 Task: Create a due date automation trigger when advanced on, on the monday of the week a card is due add dates due in 1 working days at 11:00 AM.
Action: Mouse moved to (820, 250)
Screenshot: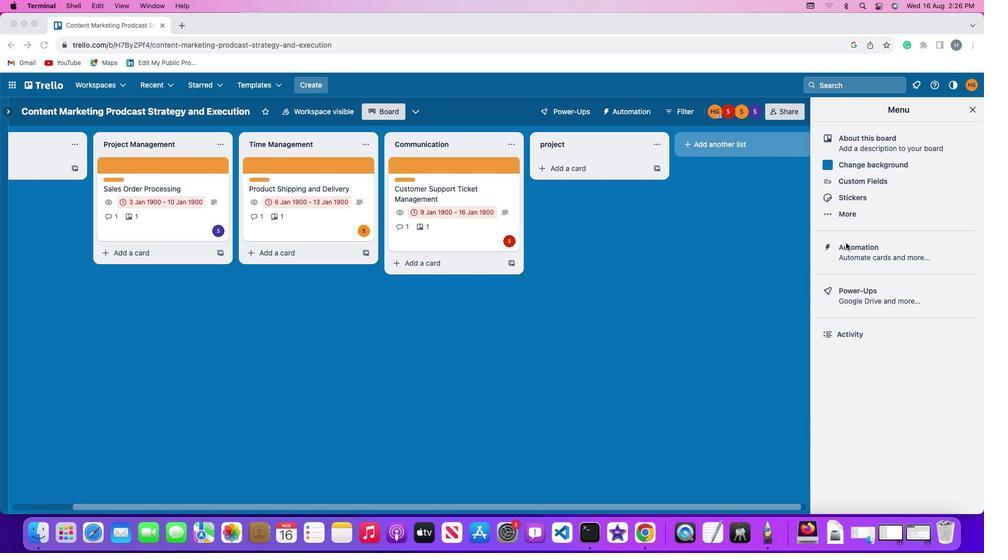 
Action: Mouse pressed left at (820, 250)
Screenshot: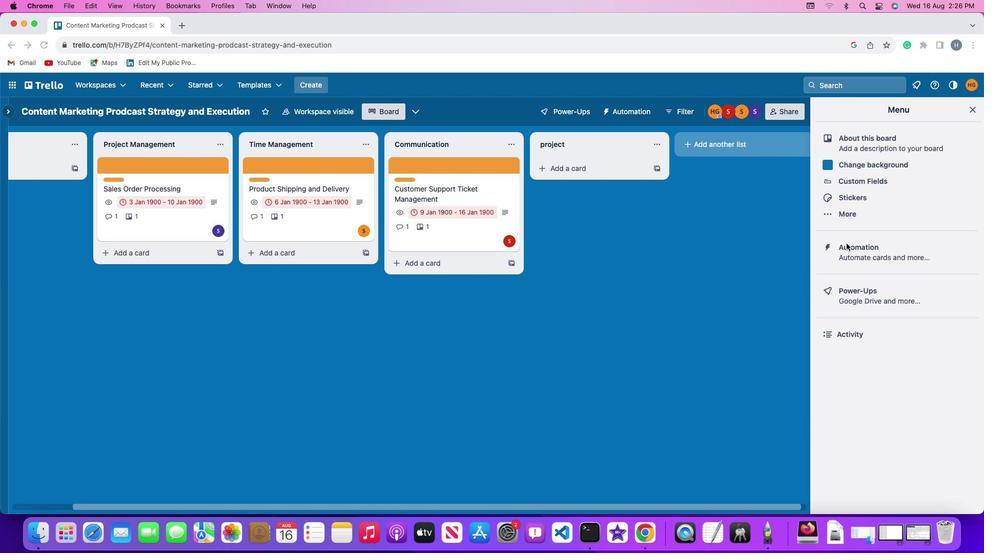 
Action: Mouse moved to (820, 250)
Screenshot: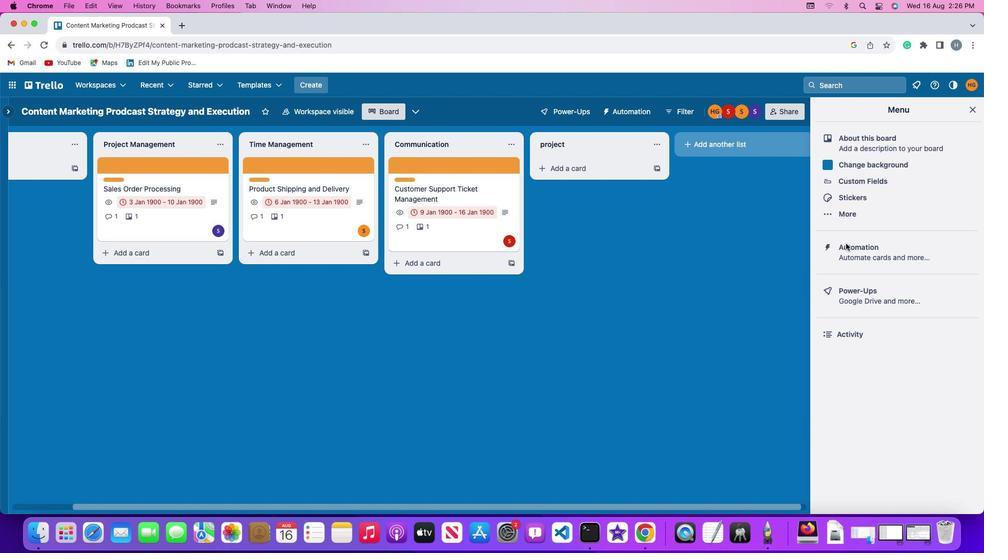 
Action: Mouse pressed left at (820, 250)
Screenshot: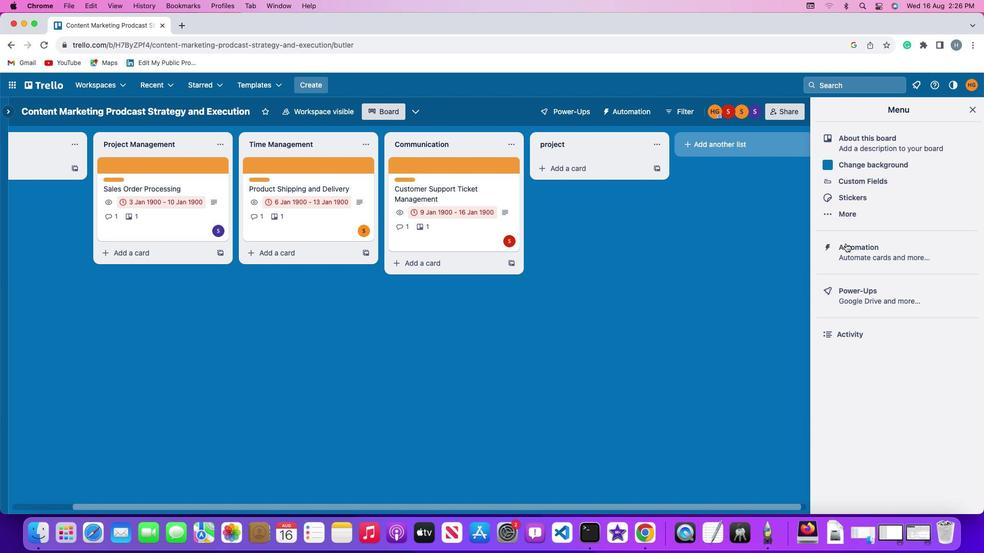 
Action: Mouse moved to (93, 245)
Screenshot: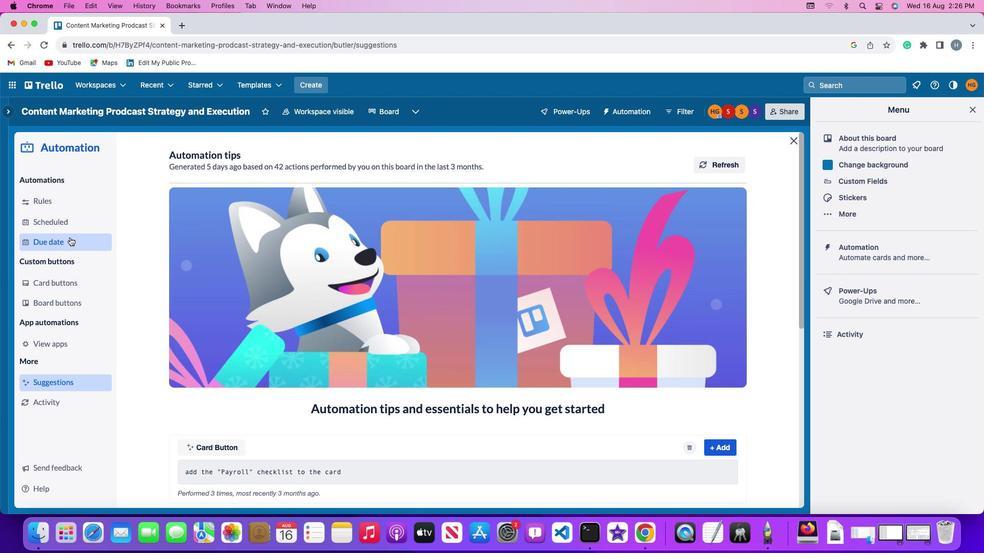 
Action: Mouse pressed left at (93, 245)
Screenshot: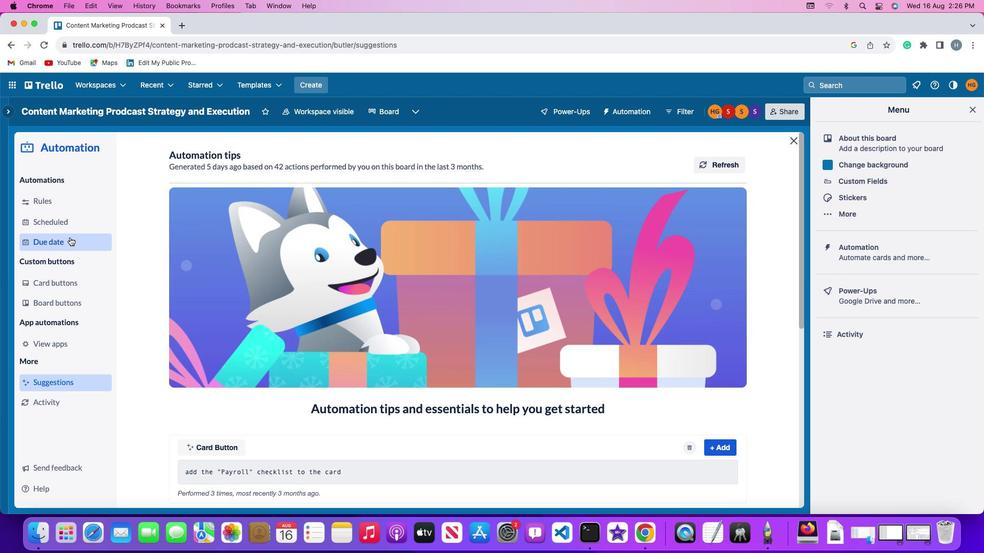 
Action: Mouse moved to (682, 168)
Screenshot: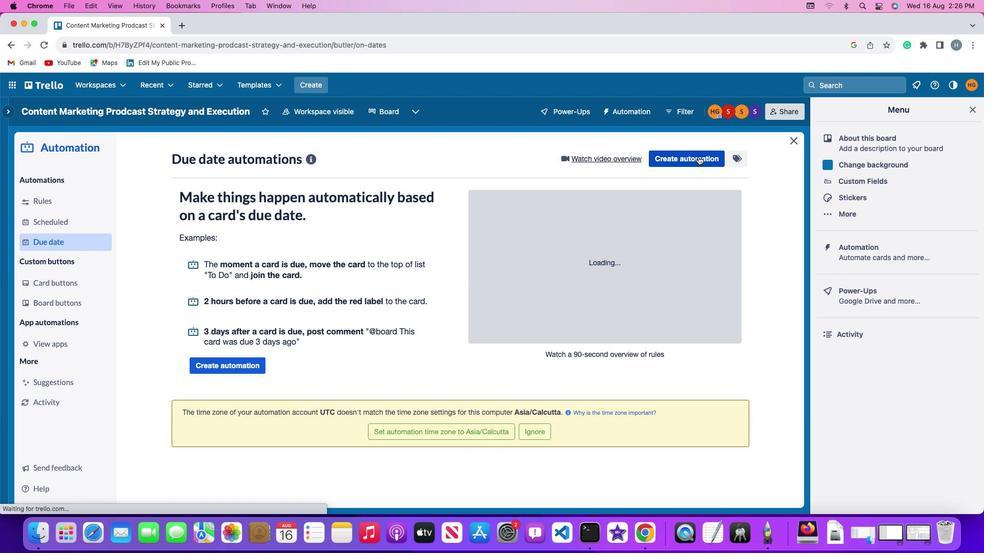 
Action: Mouse pressed left at (682, 168)
Screenshot: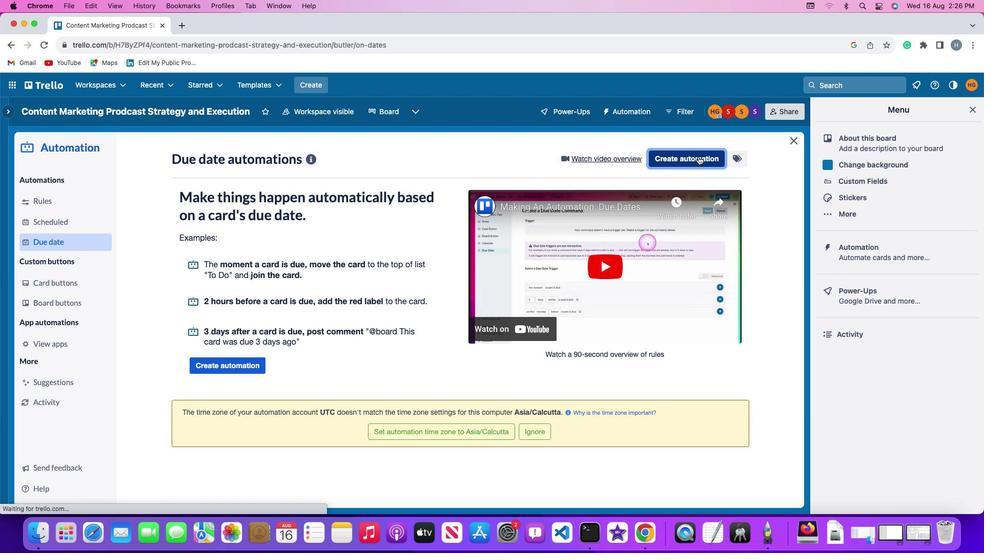 
Action: Mouse moved to (338, 265)
Screenshot: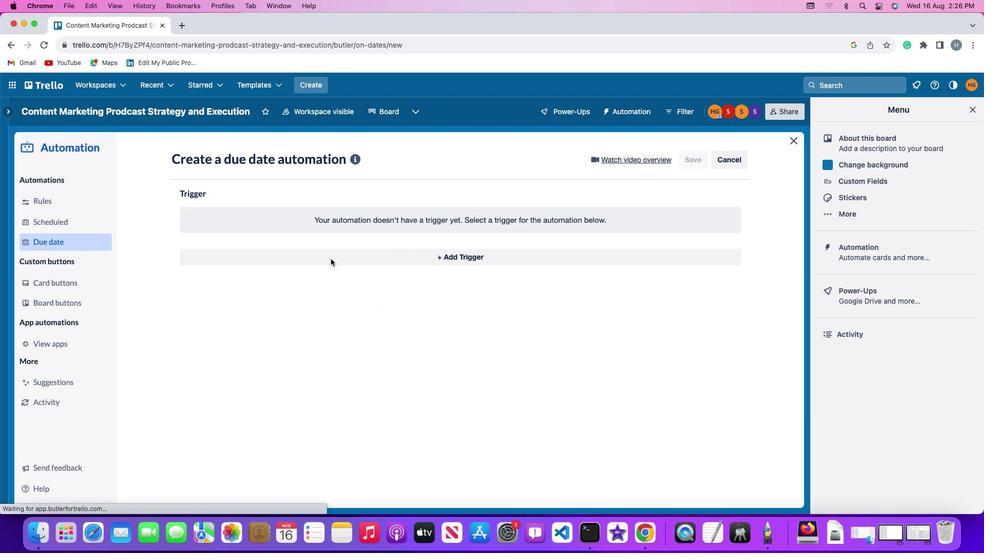 
Action: Mouse pressed left at (338, 265)
Screenshot: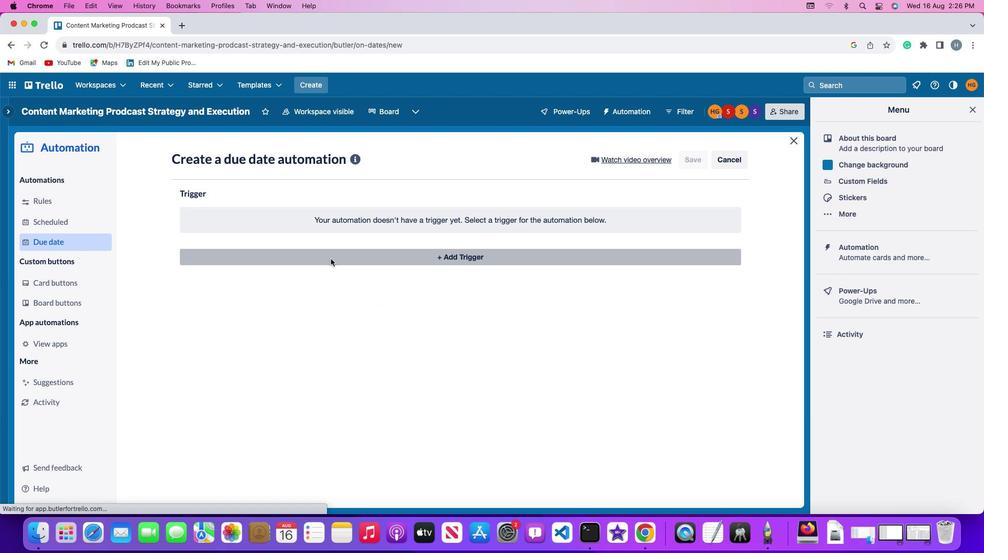 
Action: Mouse moved to (241, 446)
Screenshot: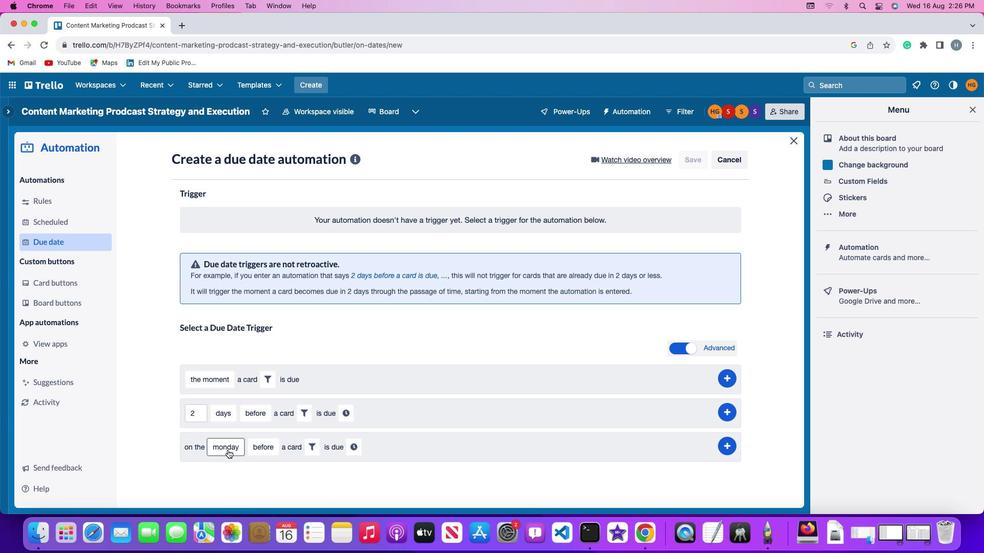 
Action: Mouse pressed left at (241, 446)
Screenshot: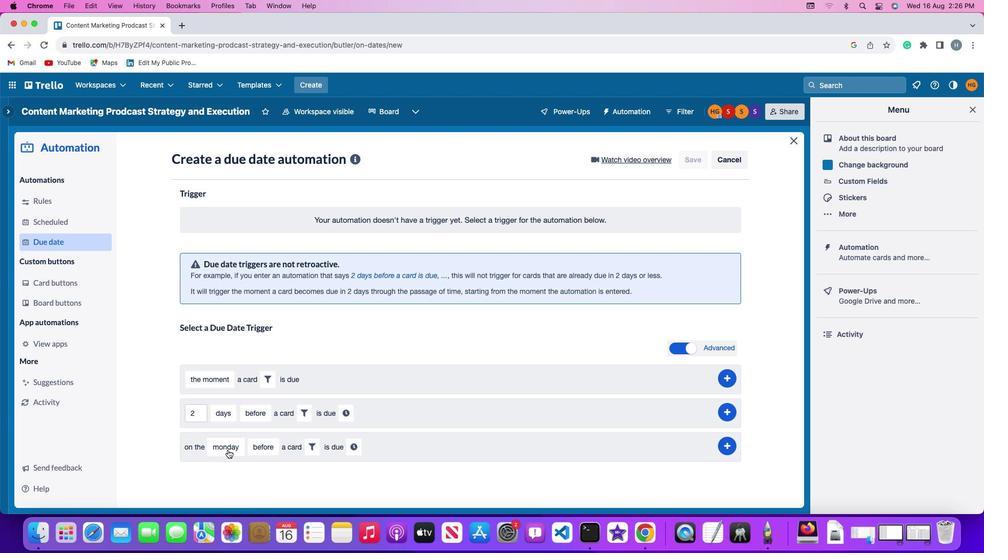 
Action: Mouse moved to (252, 313)
Screenshot: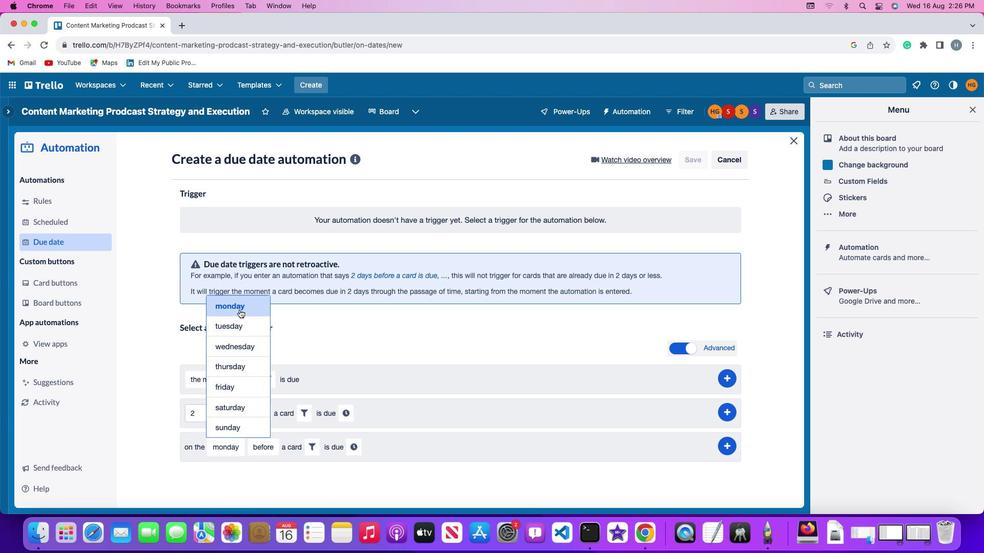 
Action: Mouse pressed left at (252, 313)
Screenshot: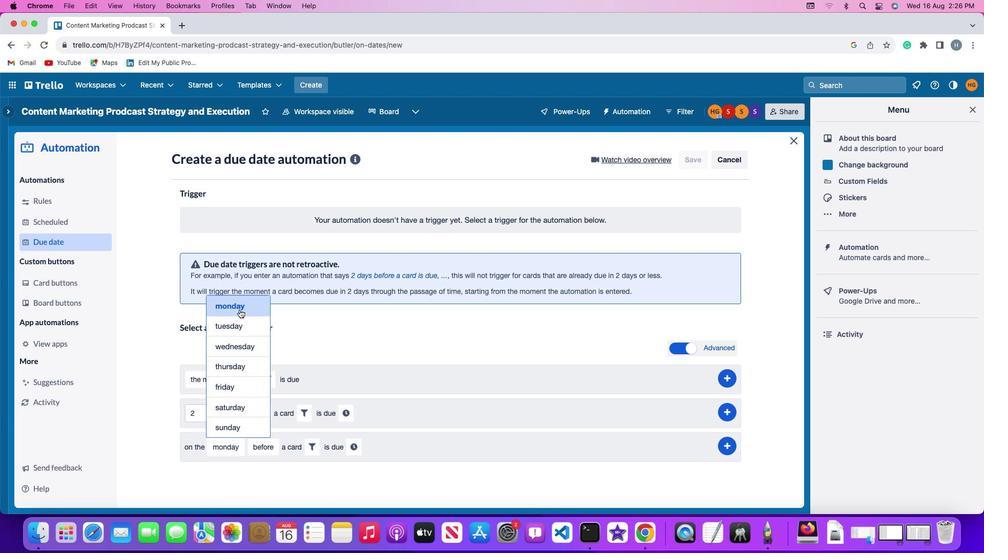 
Action: Mouse moved to (274, 436)
Screenshot: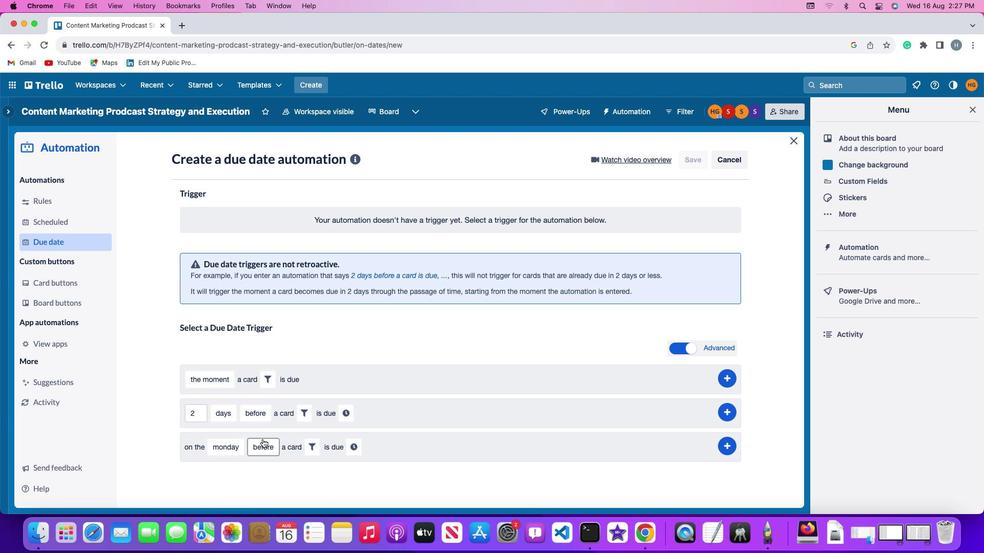 
Action: Mouse pressed left at (274, 436)
Screenshot: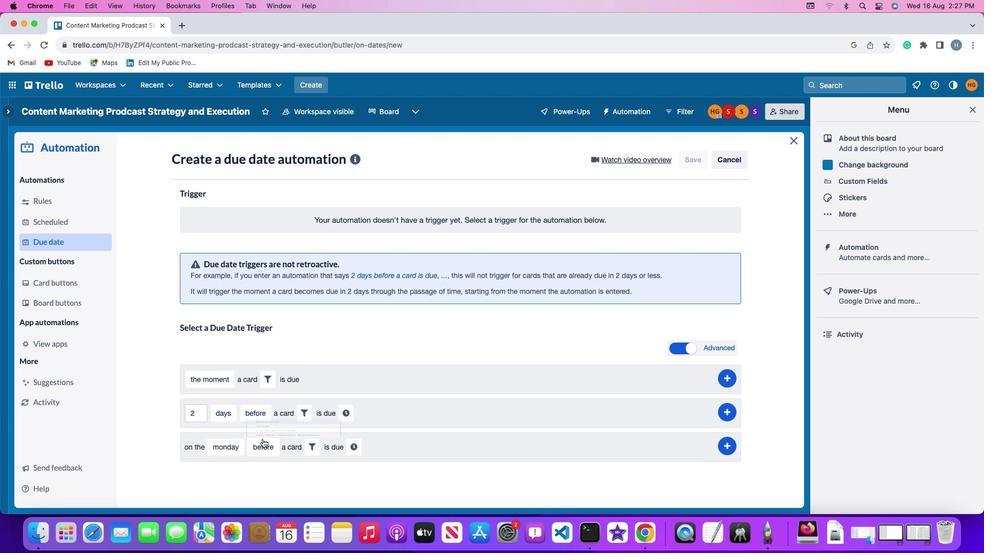 
Action: Mouse moved to (287, 400)
Screenshot: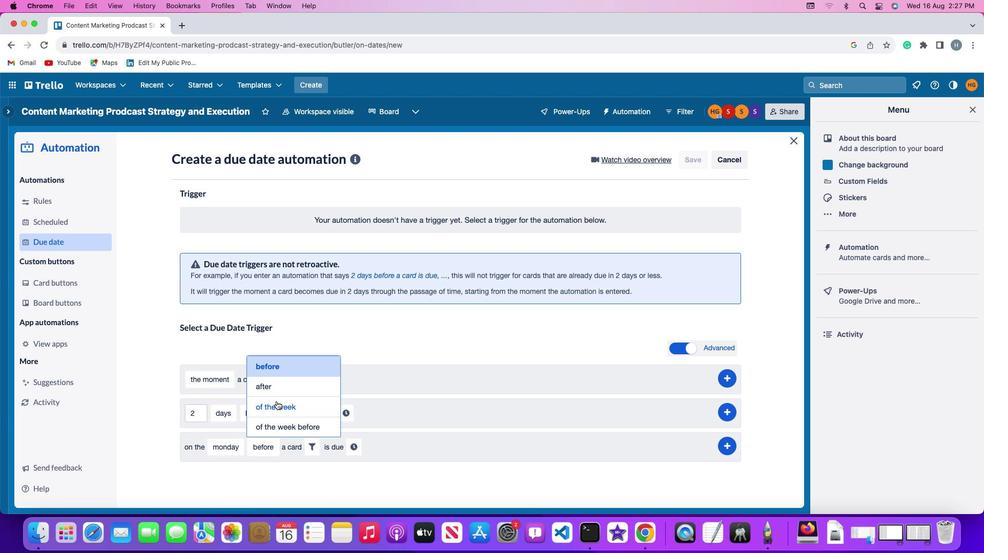 
Action: Mouse pressed left at (287, 400)
Screenshot: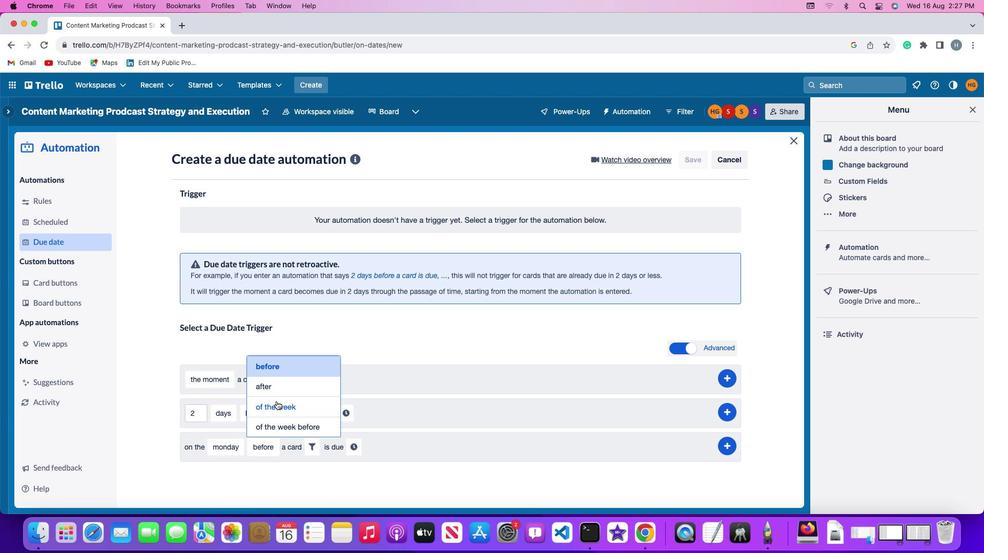
Action: Mouse moved to (334, 441)
Screenshot: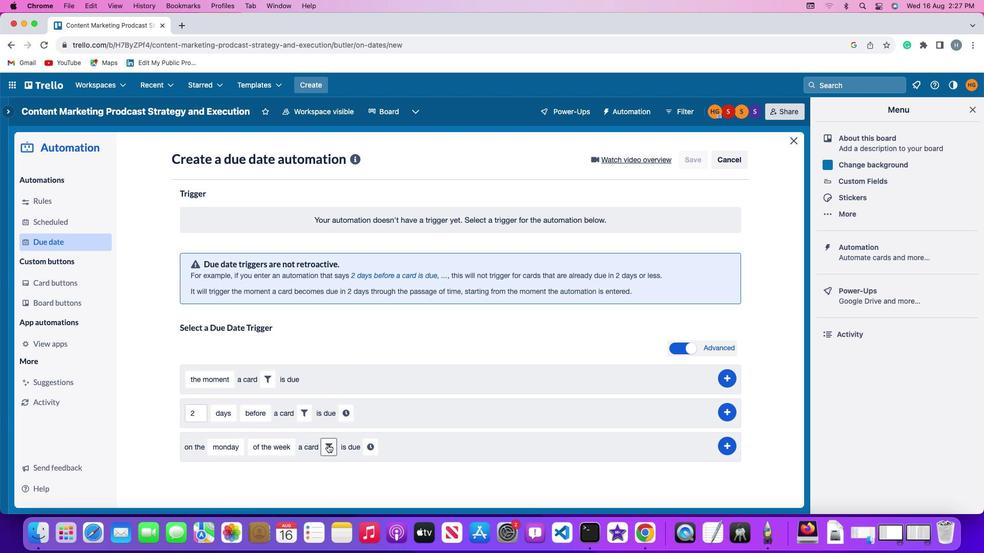 
Action: Mouse pressed left at (334, 441)
Screenshot: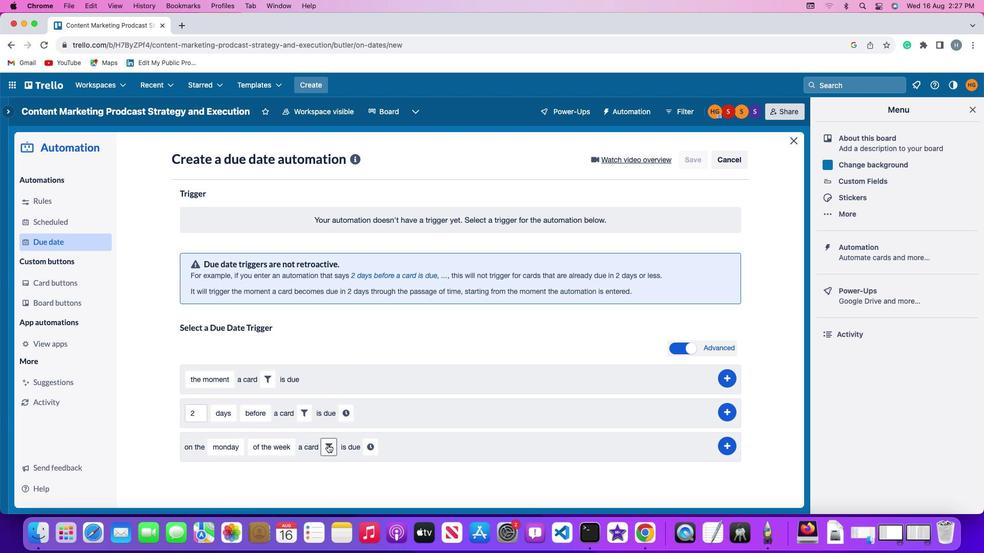 
Action: Mouse moved to (389, 472)
Screenshot: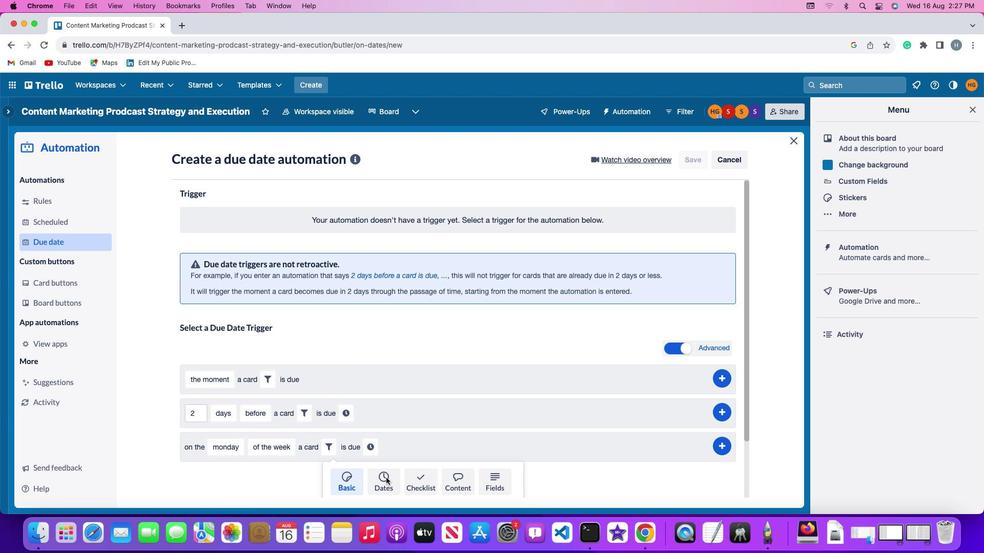
Action: Mouse pressed left at (389, 472)
Screenshot: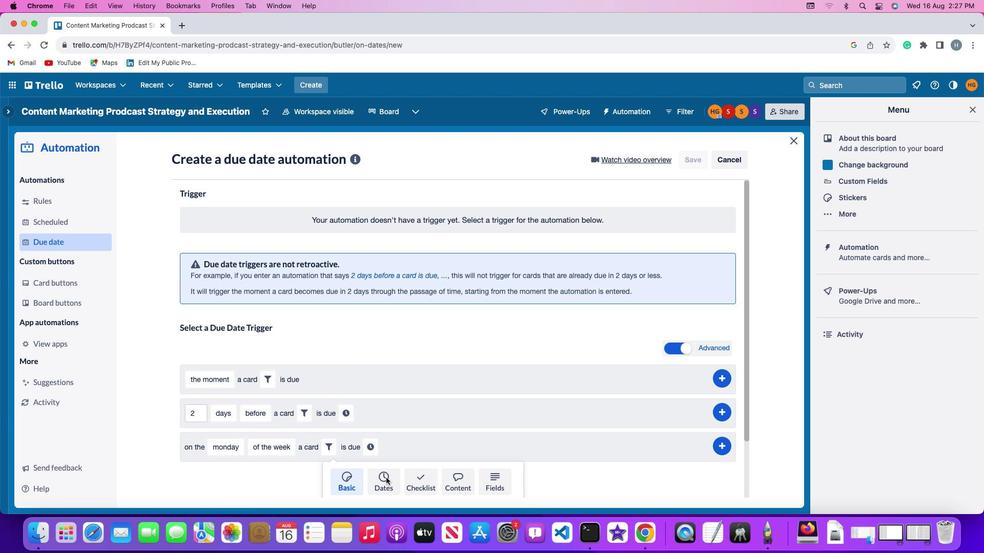 
Action: Mouse moved to (301, 471)
Screenshot: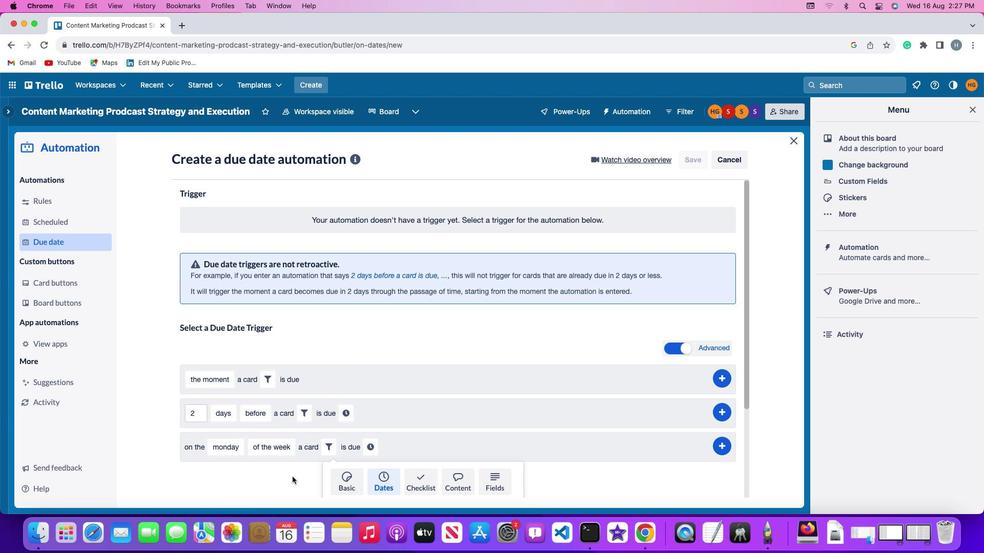 
Action: Mouse scrolled (301, 471) with delta (28, 19)
Screenshot: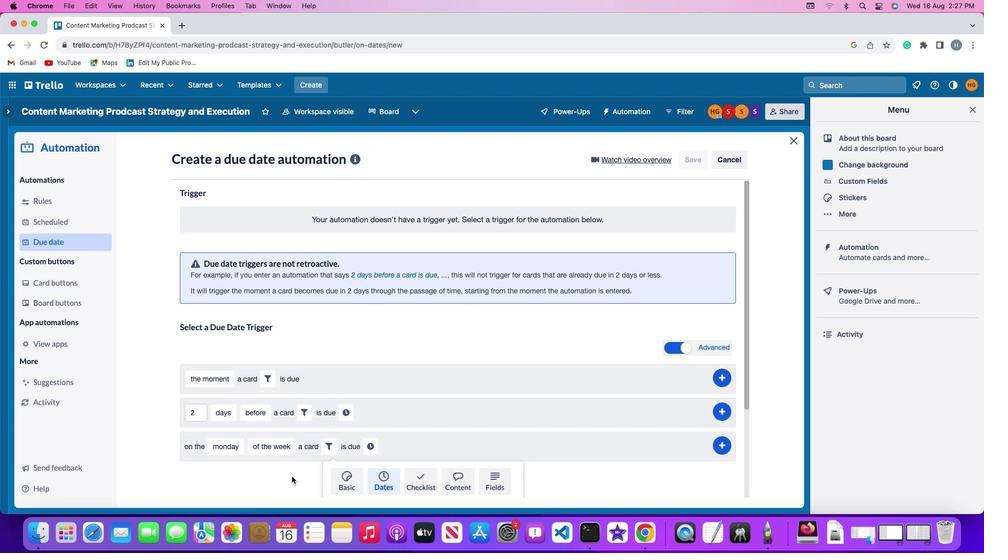 
Action: Mouse moved to (301, 471)
Screenshot: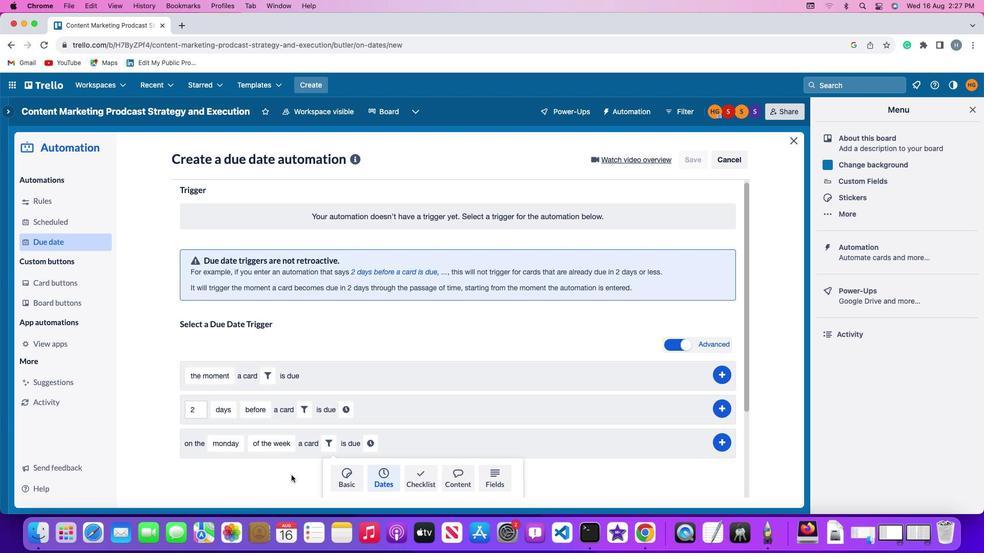 
Action: Mouse scrolled (301, 471) with delta (28, 19)
Screenshot: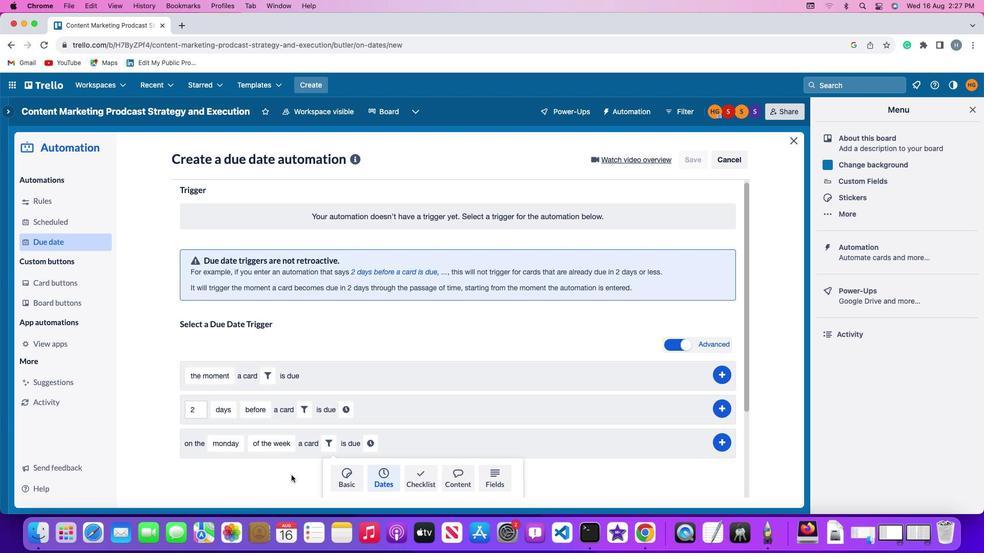 
Action: Mouse scrolled (301, 471) with delta (28, 18)
Screenshot: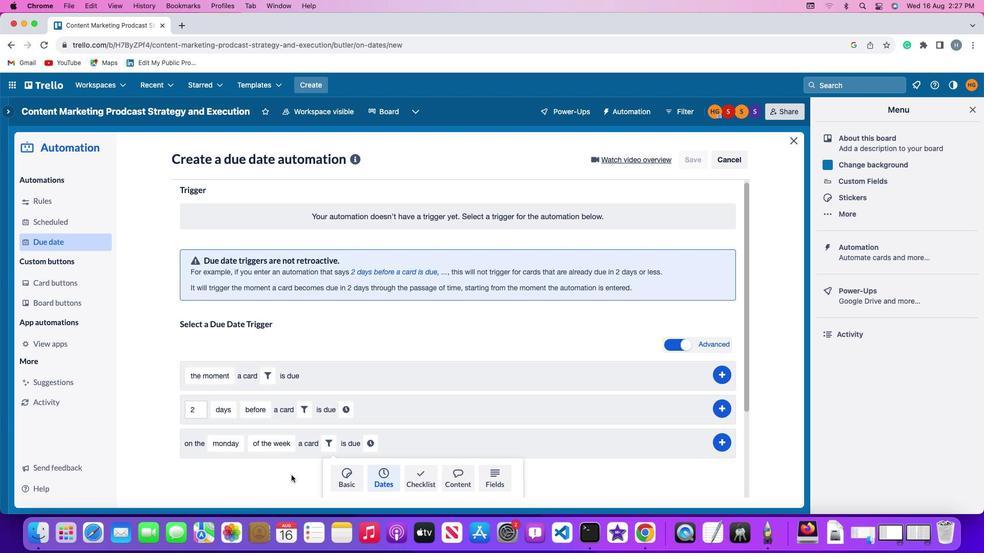 
Action: Mouse moved to (301, 471)
Screenshot: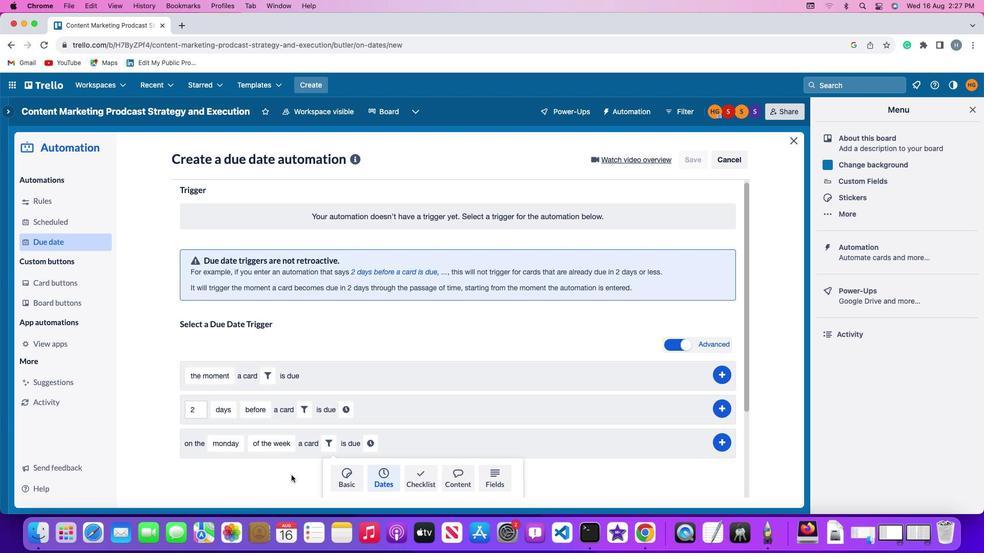 
Action: Mouse scrolled (301, 471) with delta (28, 17)
Screenshot: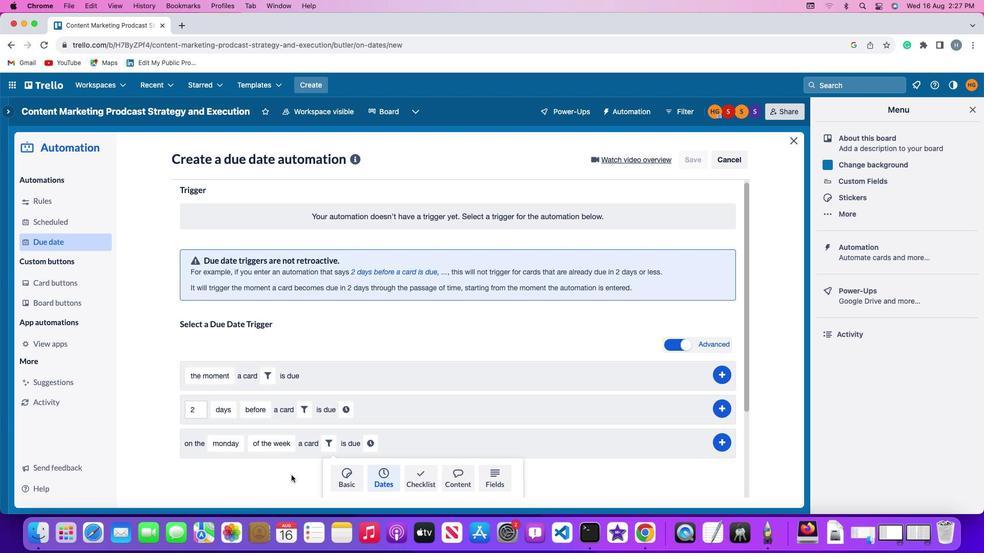 
Action: Mouse moved to (300, 470)
Screenshot: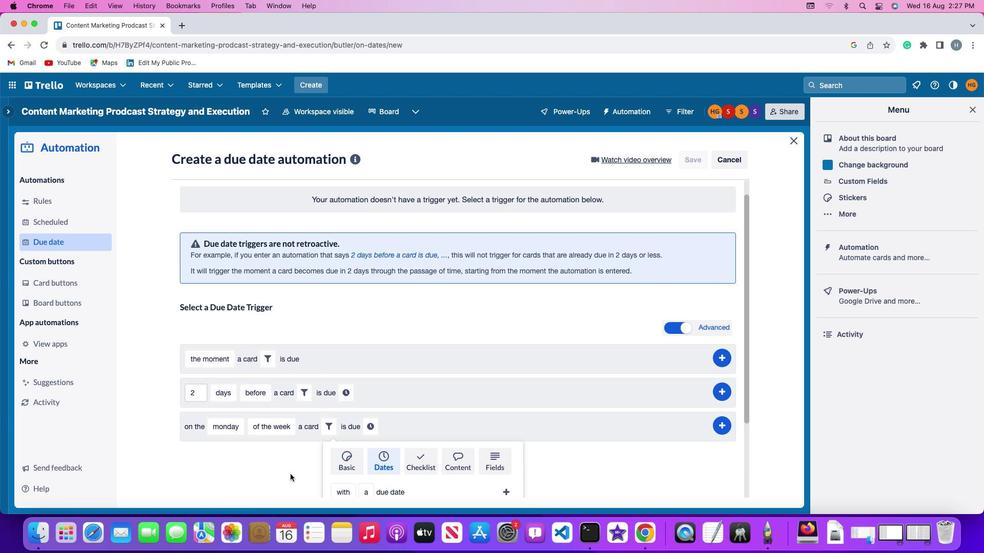 
Action: Mouse scrolled (300, 470) with delta (28, 16)
Screenshot: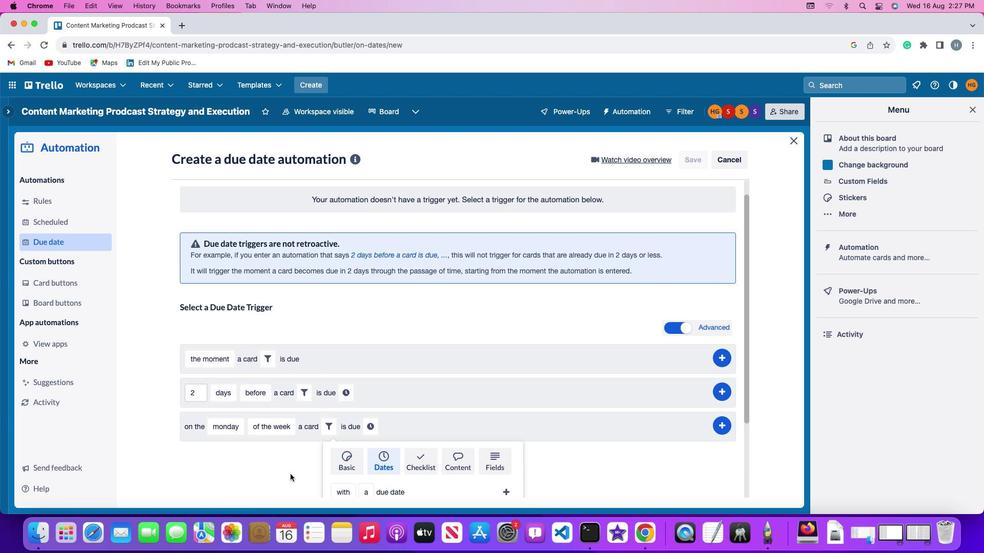 
Action: Mouse moved to (299, 468)
Screenshot: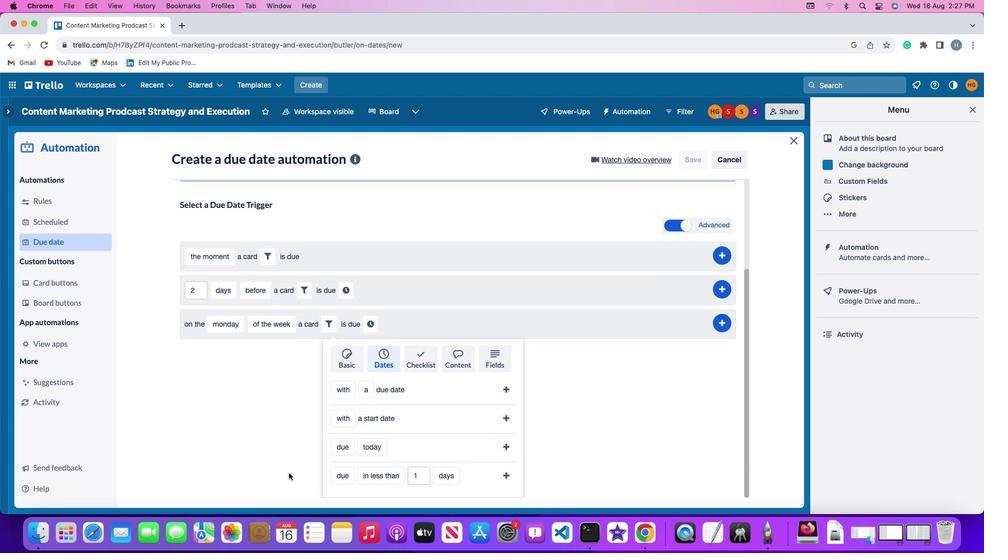 
Action: Mouse scrolled (299, 468) with delta (28, 19)
Screenshot: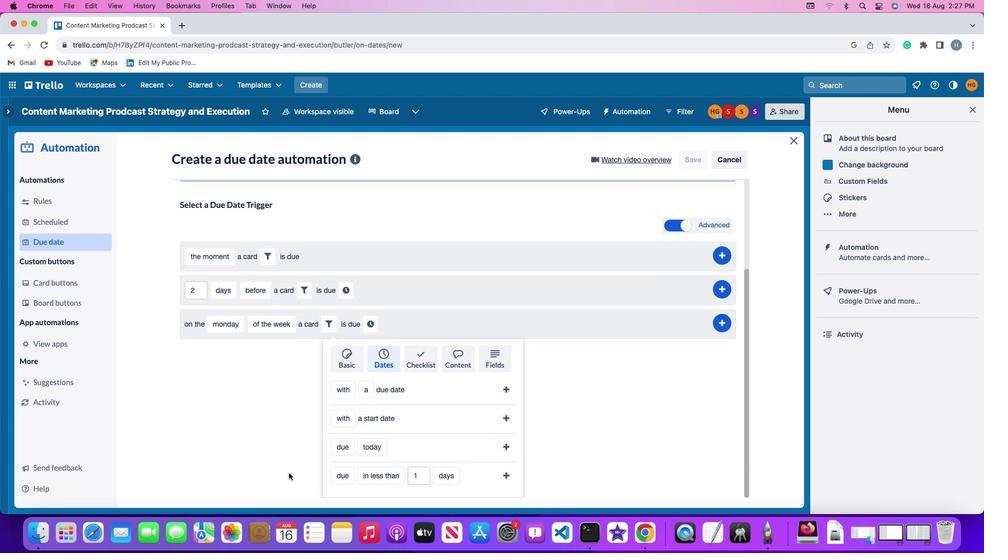 
Action: Mouse moved to (299, 468)
Screenshot: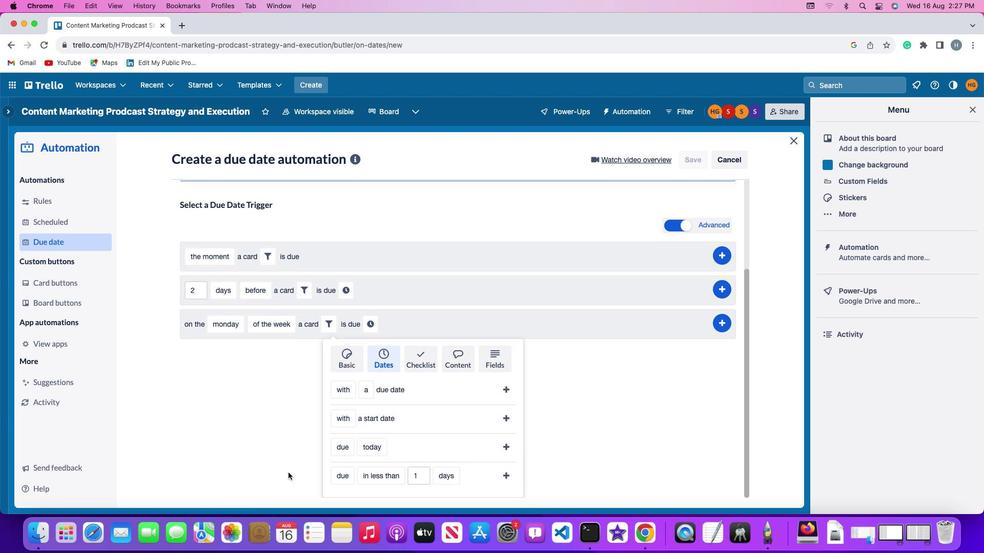 
Action: Mouse scrolled (299, 468) with delta (28, 19)
Screenshot: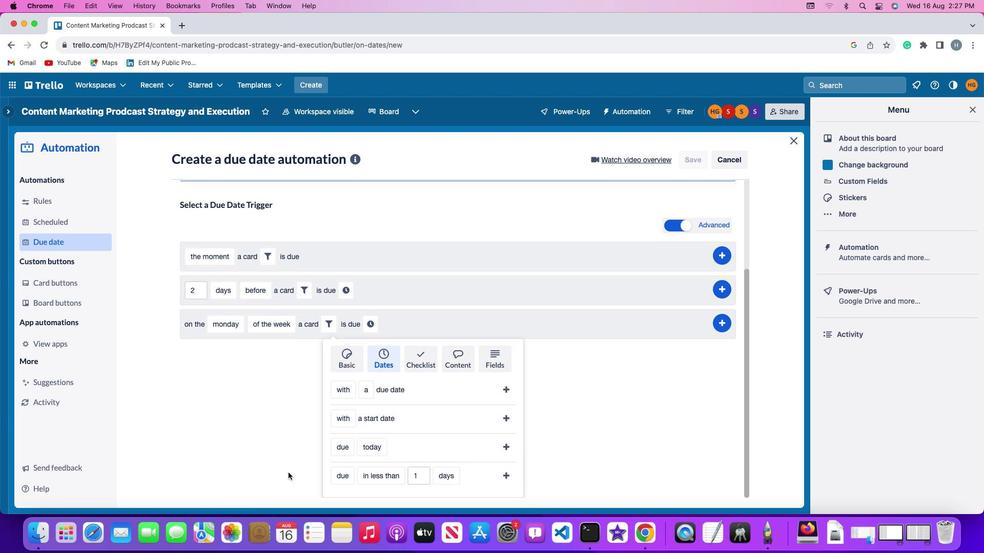 
Action: Mouse scrolled (299, 468) with delta (28, 18)
Screenshot: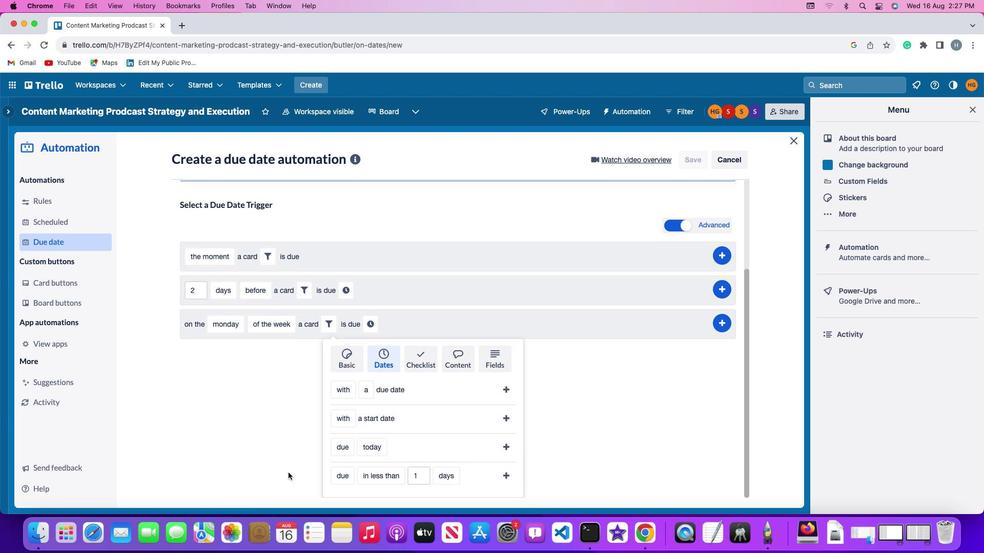 
Action: Mouse moved to (298, 468)
Screenshot: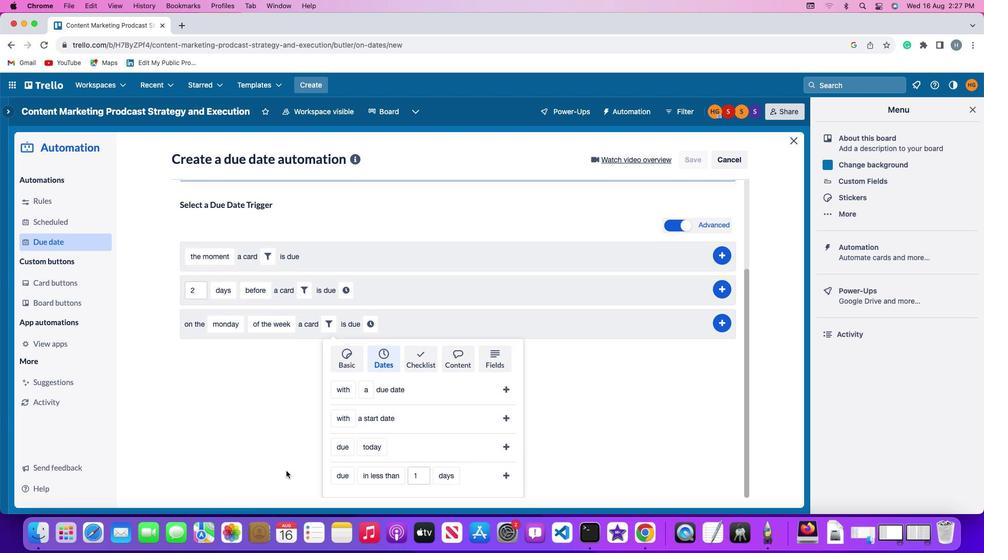 
Action: Mouse scrolled (298, 468) with delta (28, 17)
Screenshot: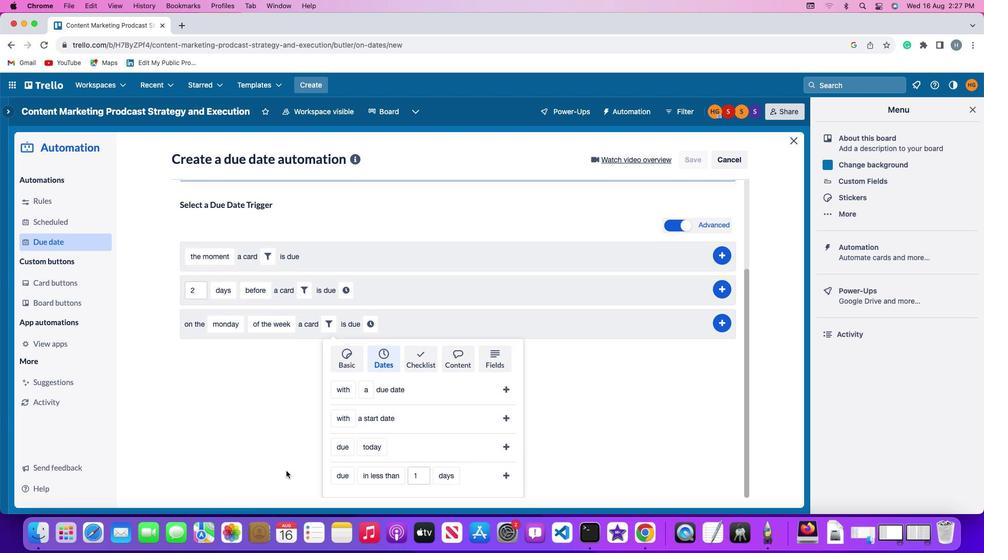 
Action: Mouse moved to (358, 478)
Screenshot: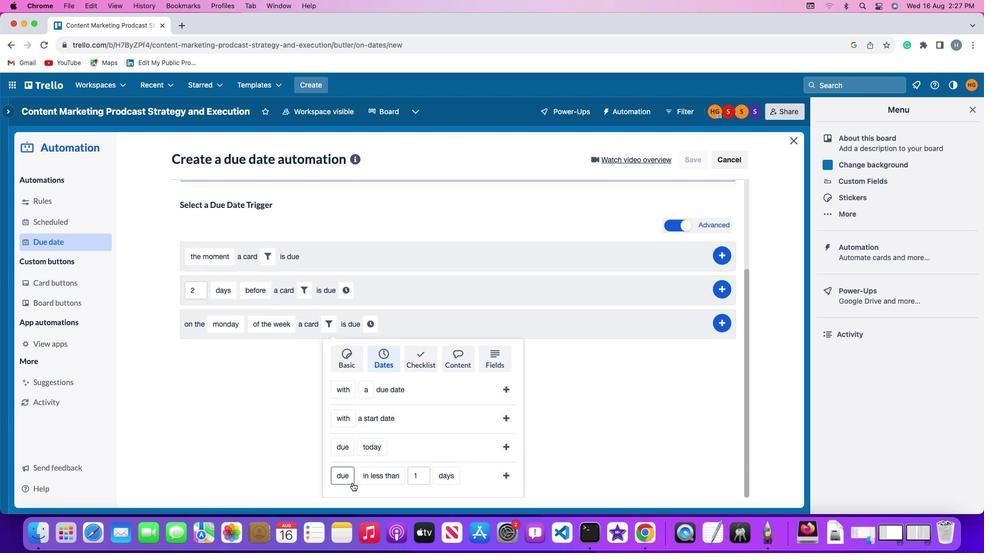 
Action: Mouse pressed left at (358, 478)
Screenshot: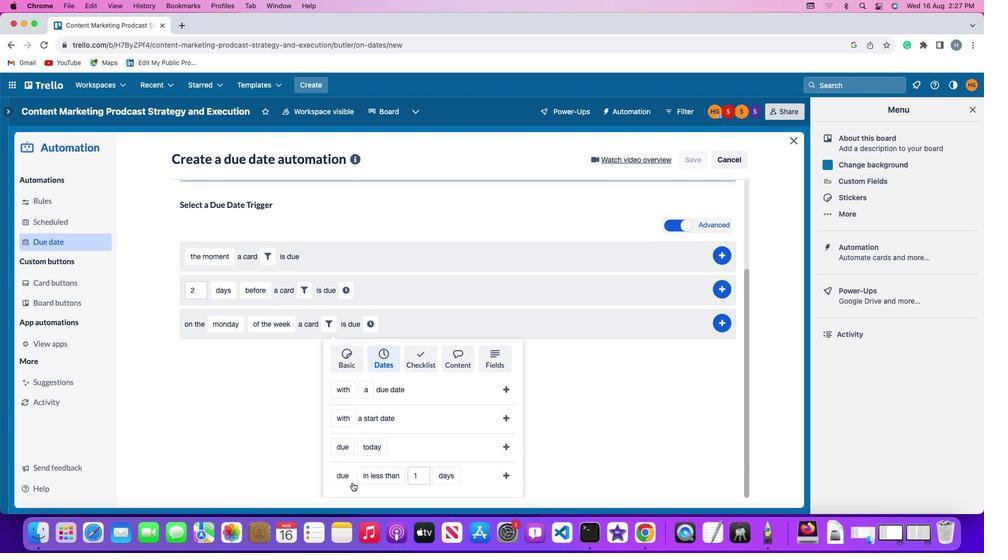 
Action: Mouse moved to (355, 433)
Screenshot: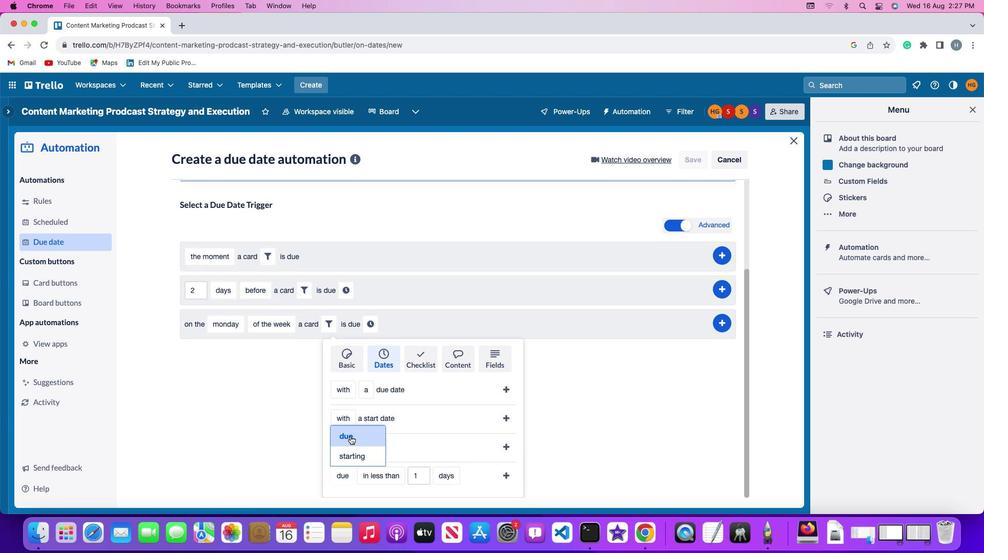 
Action: Mouse pressed left at (355, 433)
Screenshot: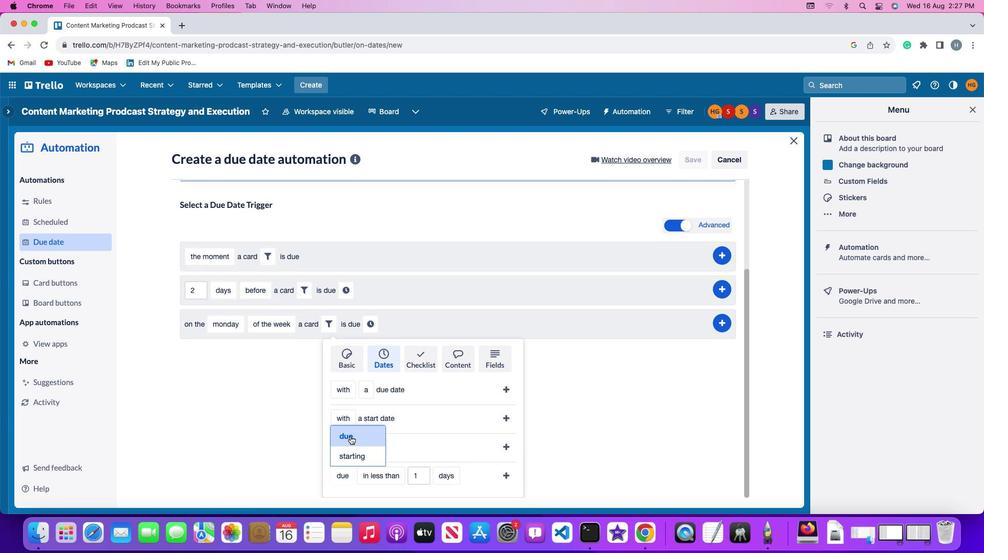 
Action: Mouse moved to (374, 465)
Screenshot: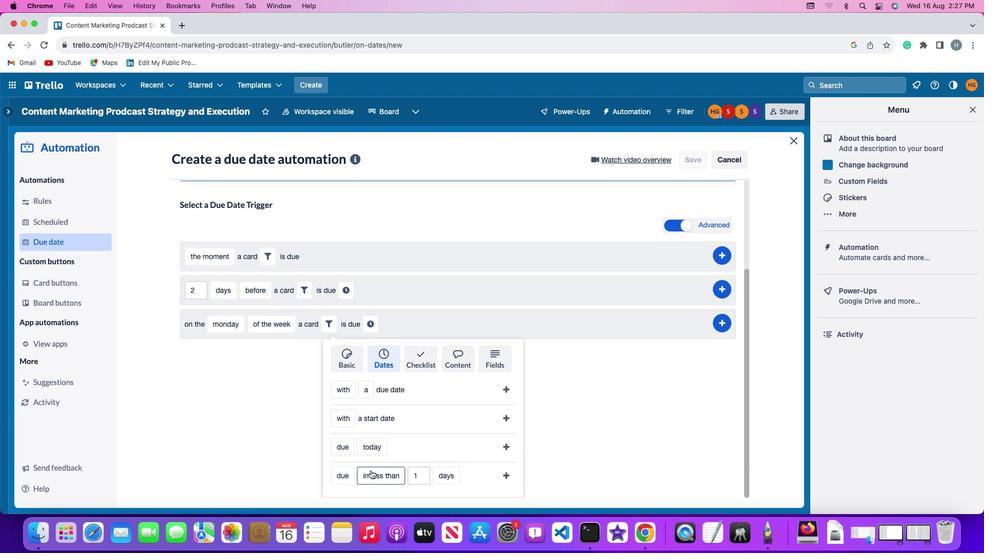 
Action: Mouse pressed left at (374, 465)
Screenshot: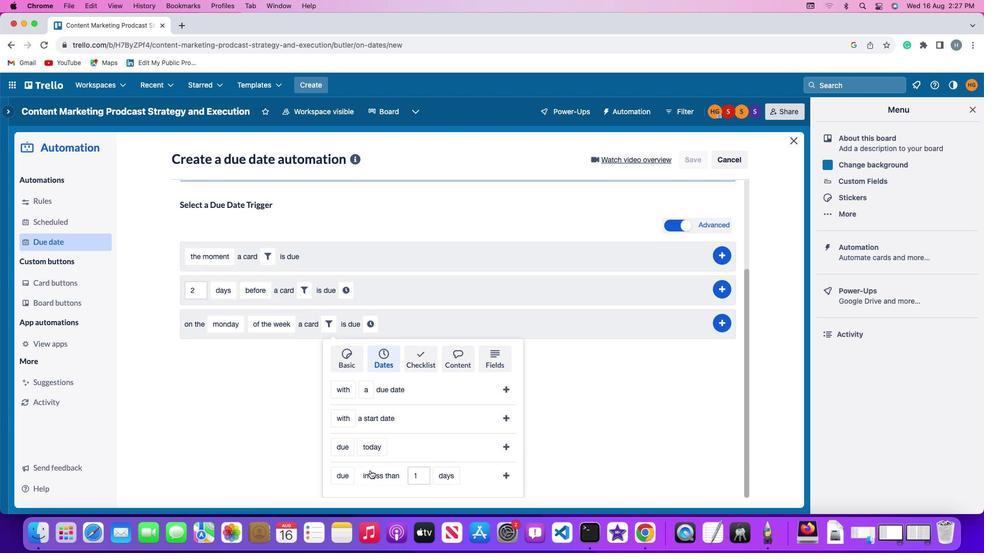 
Action: Mouse moved to (374, 438)
Screenshot: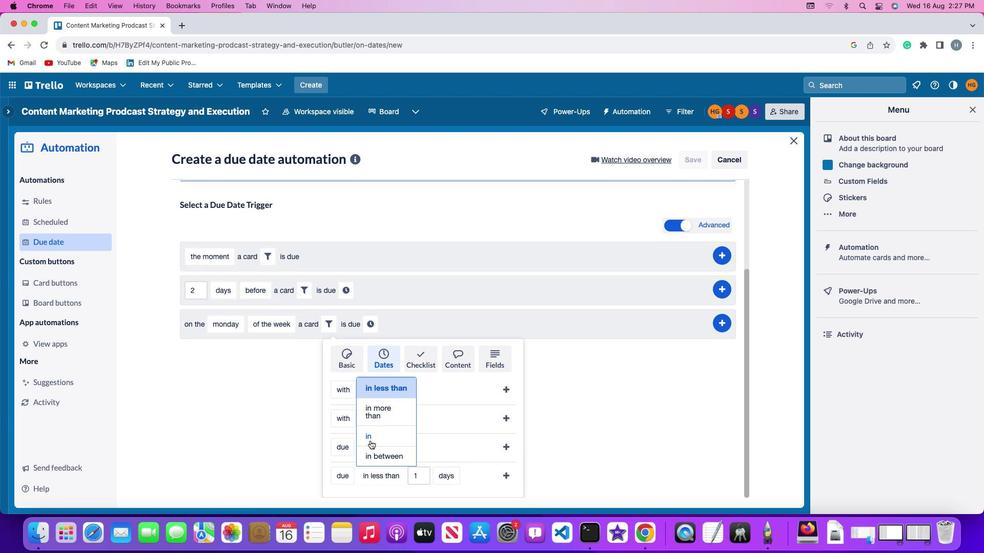 
Action: Mouse pressed left at (374, 438)
Screenshot: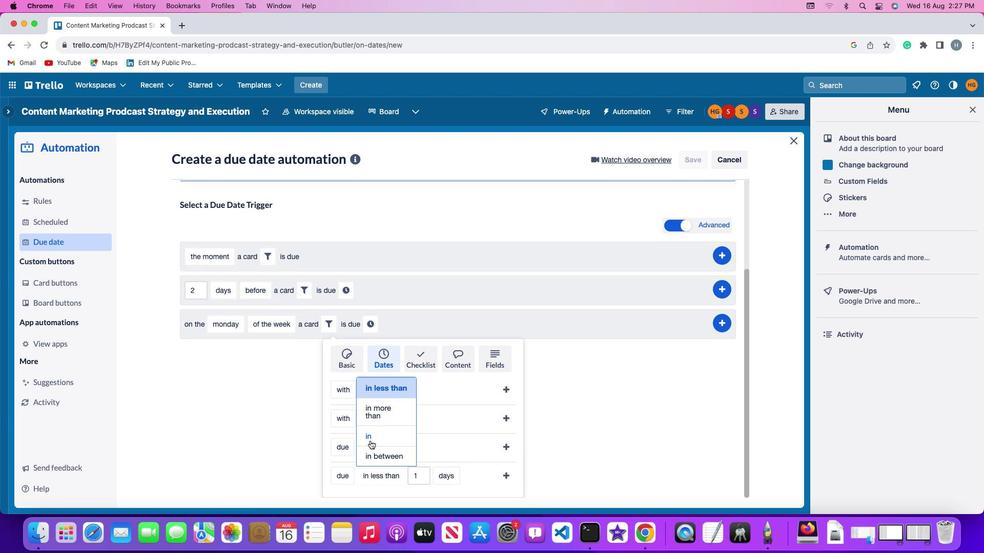
Action: Mouse moved to (395, 472)
Screenshot: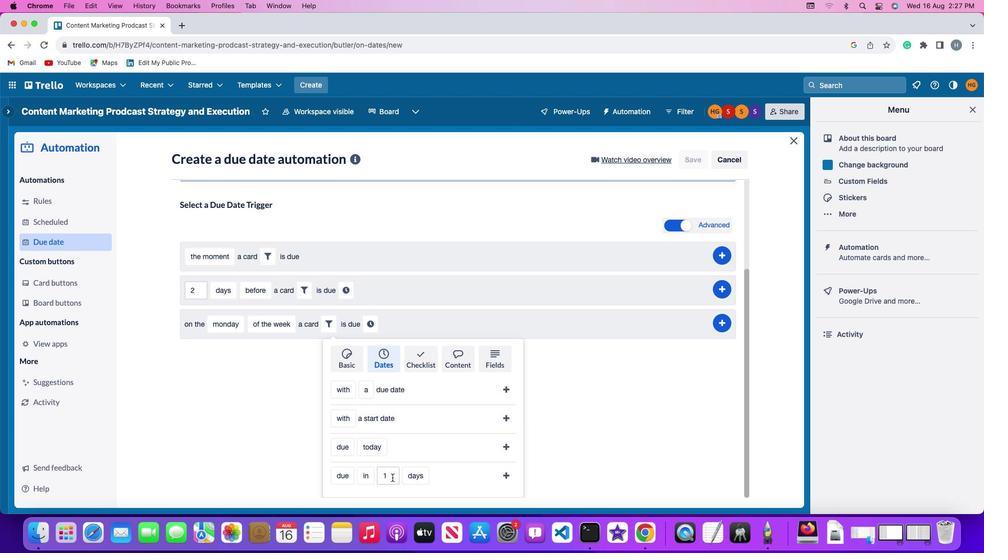 
Action: Mouse pressed left at (395, 472)
Screenshot: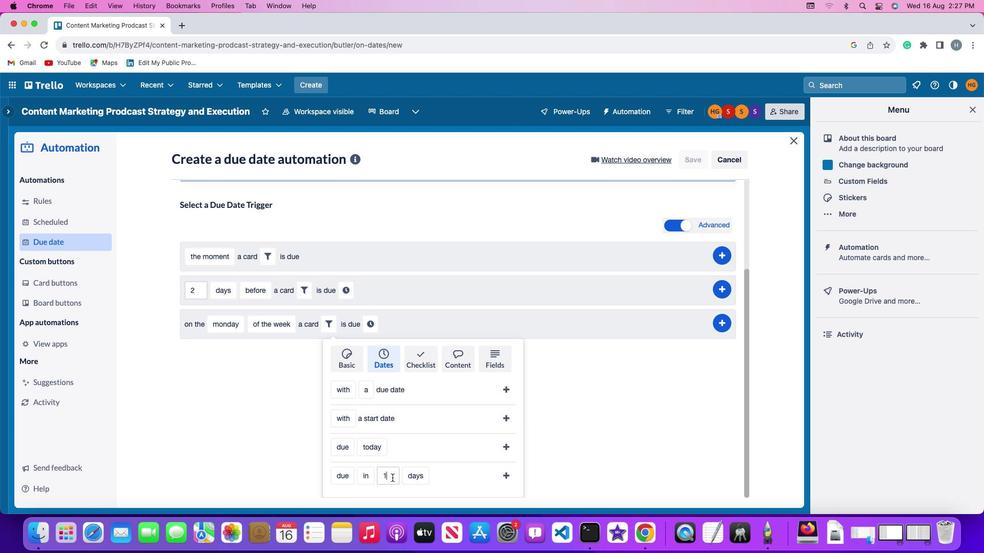 
Action: Mouse moved to (395, 472)
Screenshot: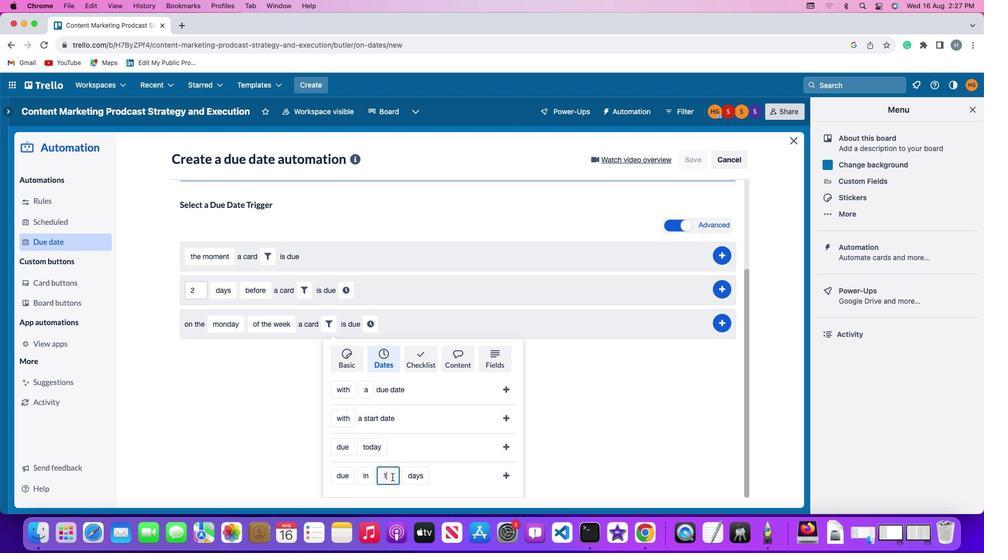 
Action: Key pressed Key.backspace
Screenshot: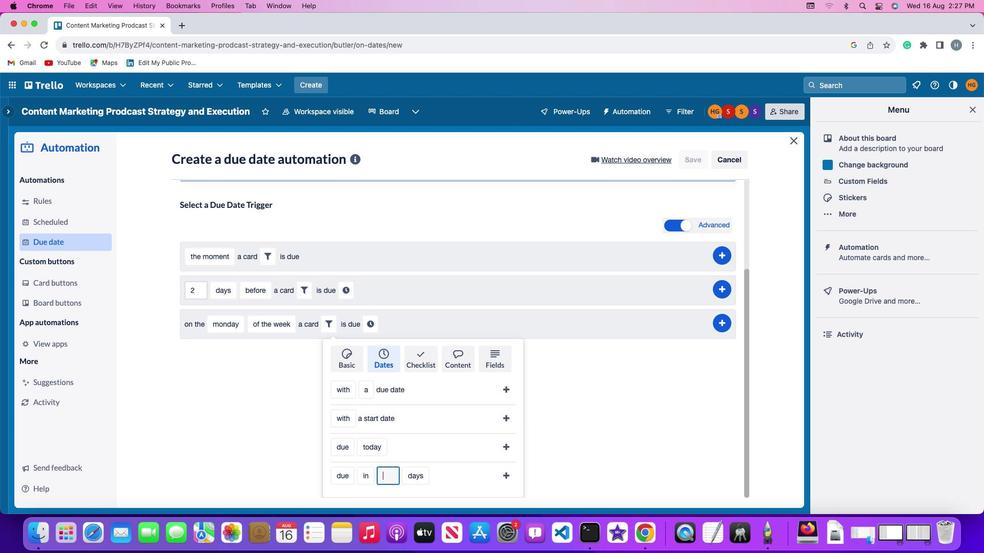 
Action: Mouse moved to (395, 472)
Screenshot: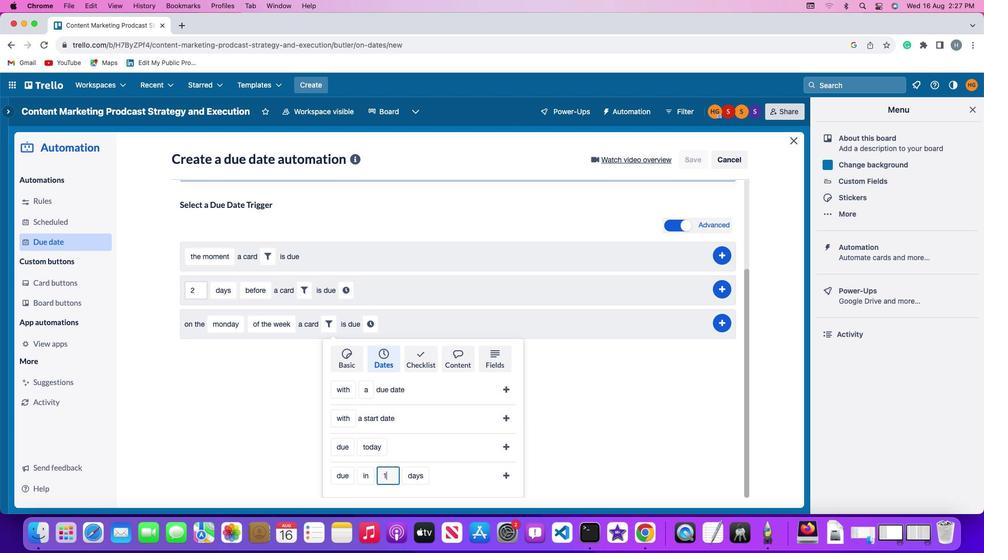 
Action: Key pressed '1'
Screenshot: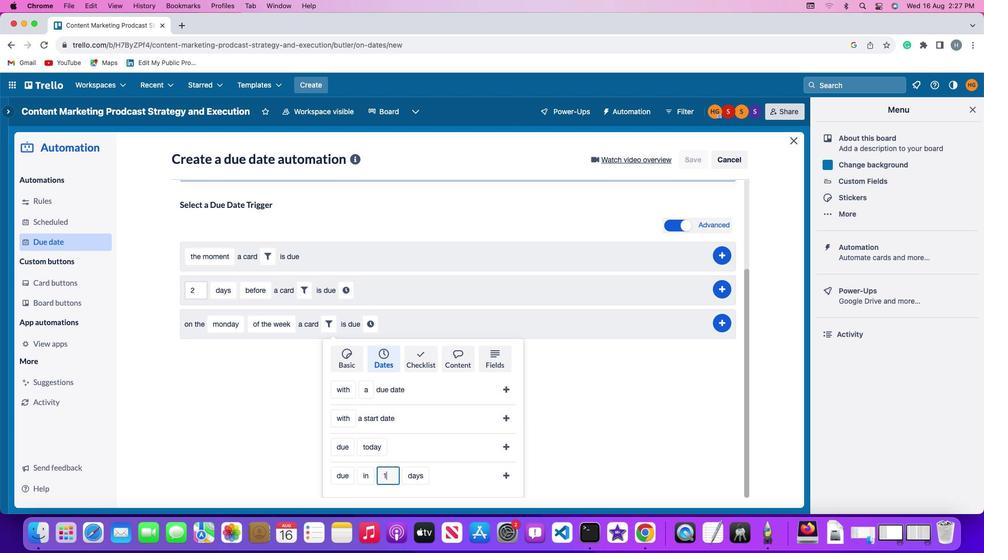 
Action: Mouse moved to (406, 471)
Screenshot: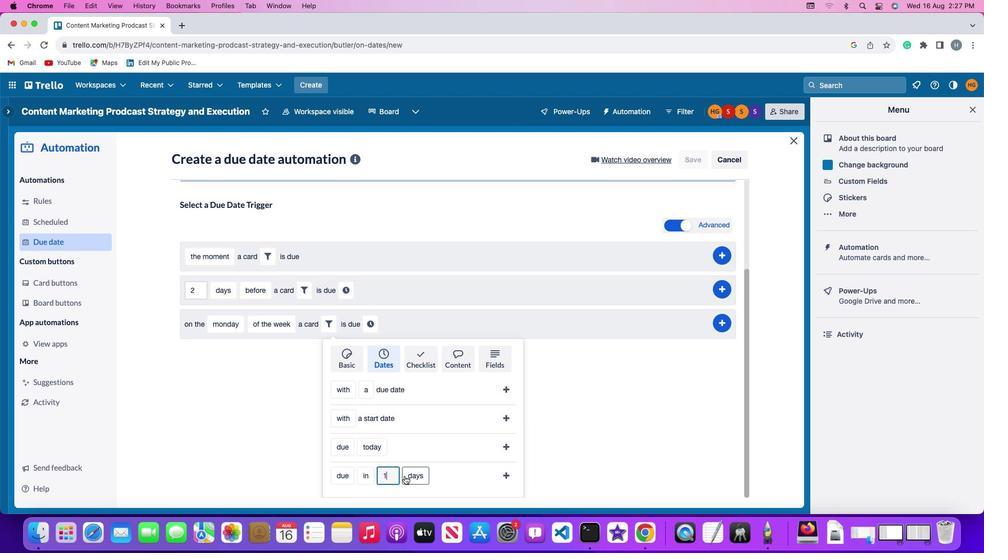 
Action: Mouse pressed left at (406, 471)
Screenshot: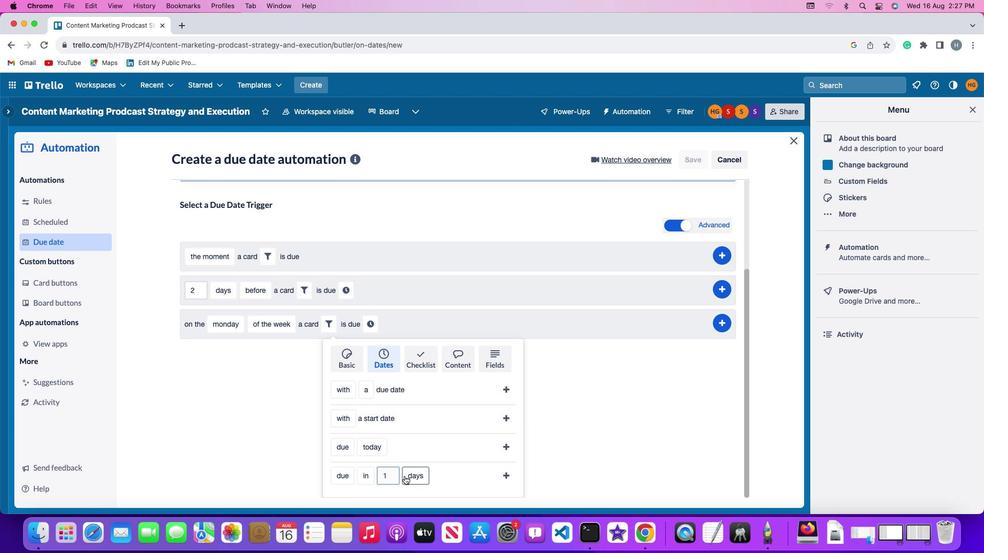 
Action: Mouse moved to (414, 453)
Screenshot: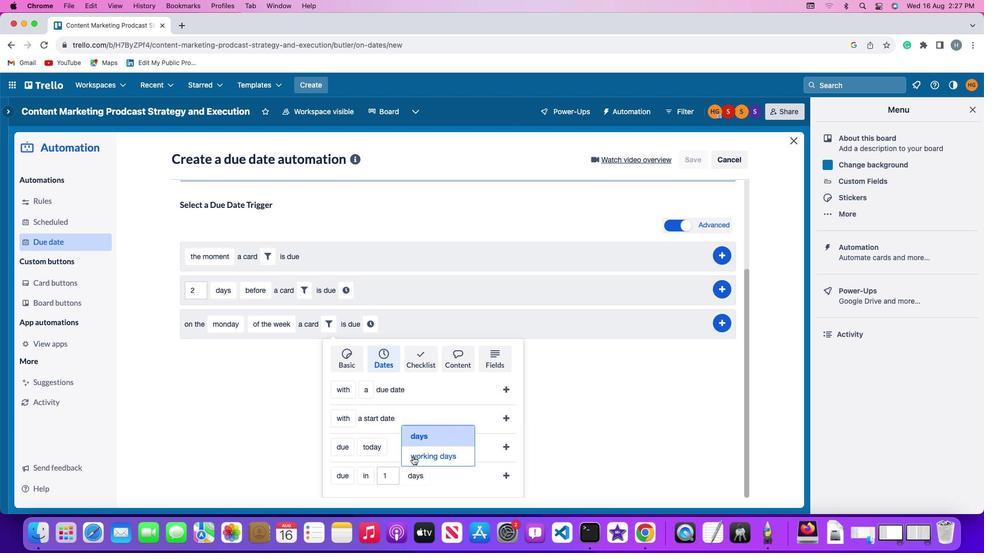 
Action: Mouse pressed left at (414, 453)
Screenshot: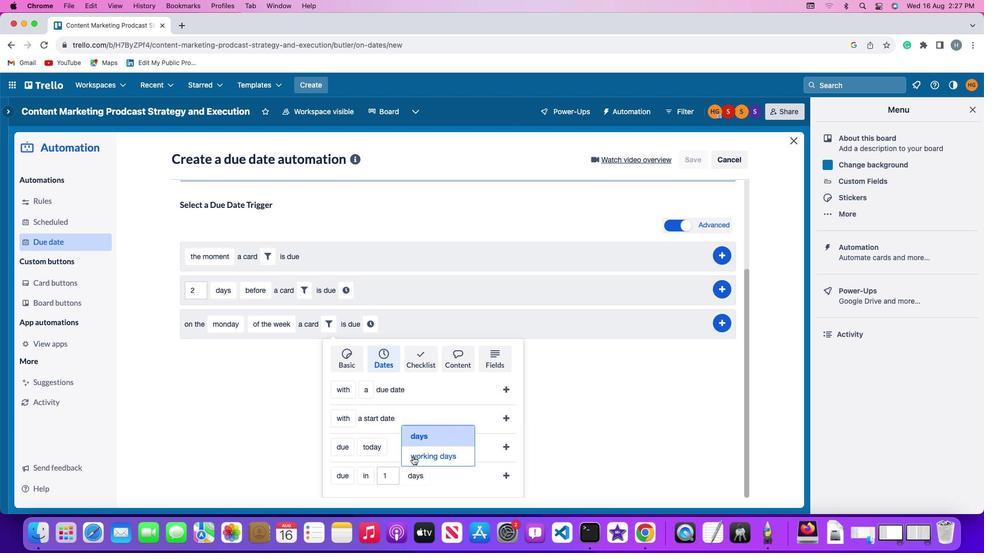 
Action: Mouse moved to (501, 471)
Screenshot: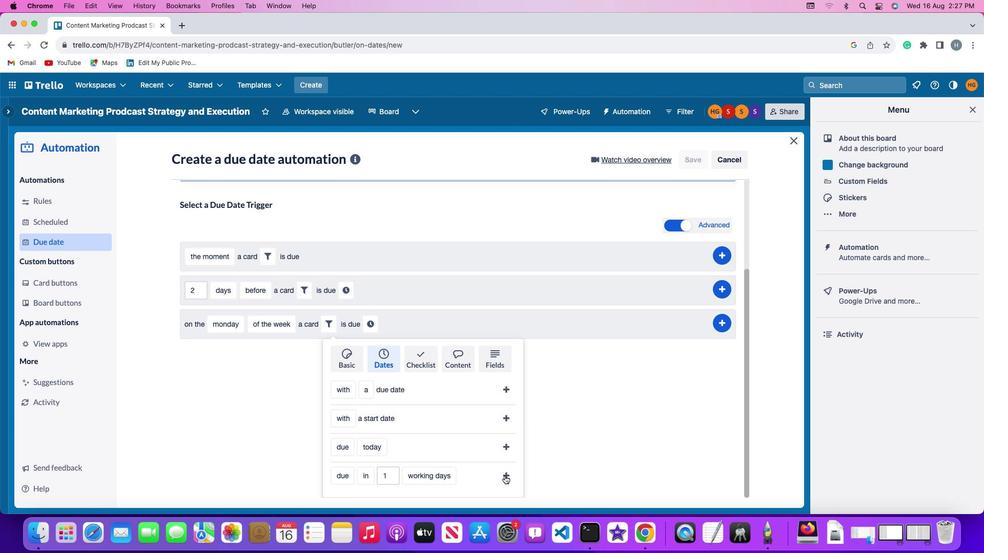 
Action: Mouse pressed left at (501, 471)
Screenshot: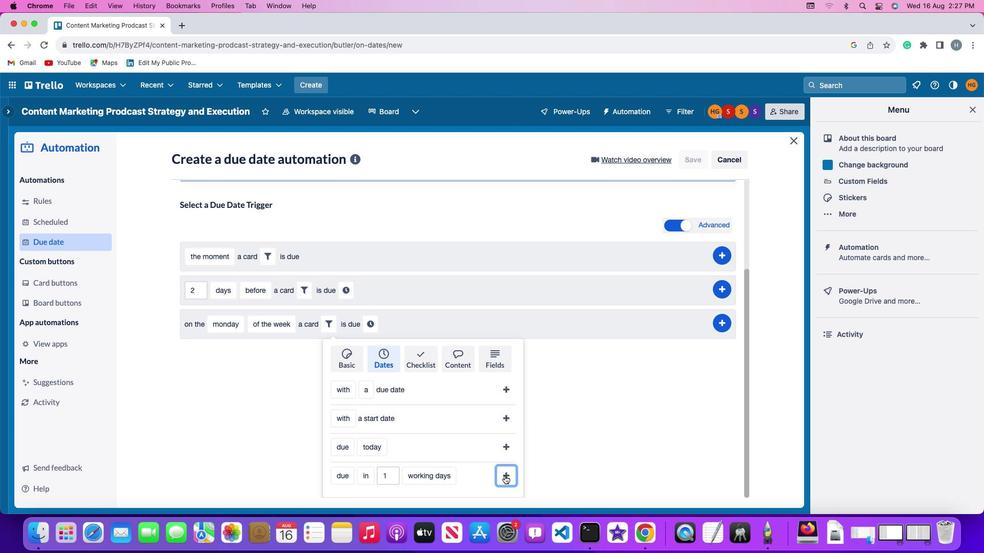 
Action: Mouse moved to (467, 448)
Screenshot: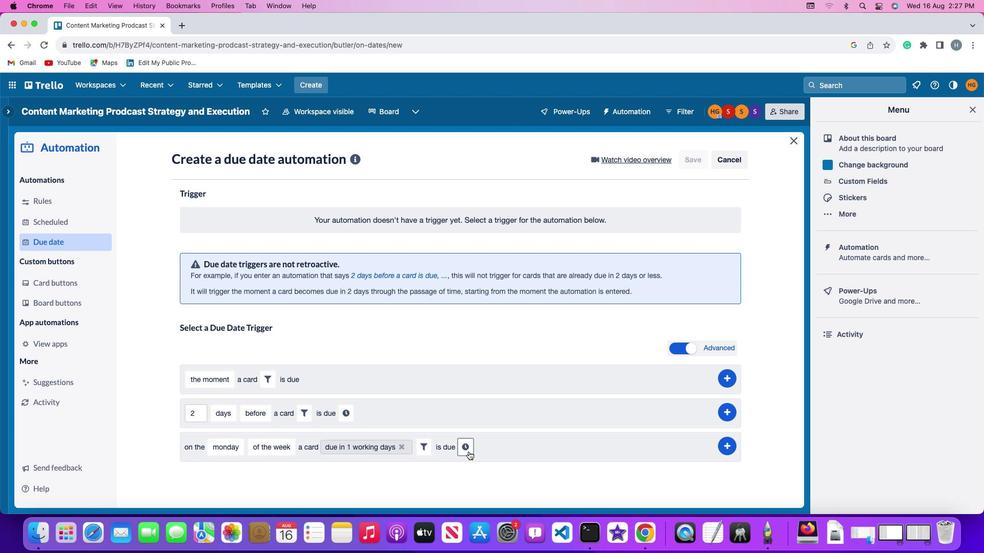
Action: Mouse pressed left at (467, 448)
Screenshot: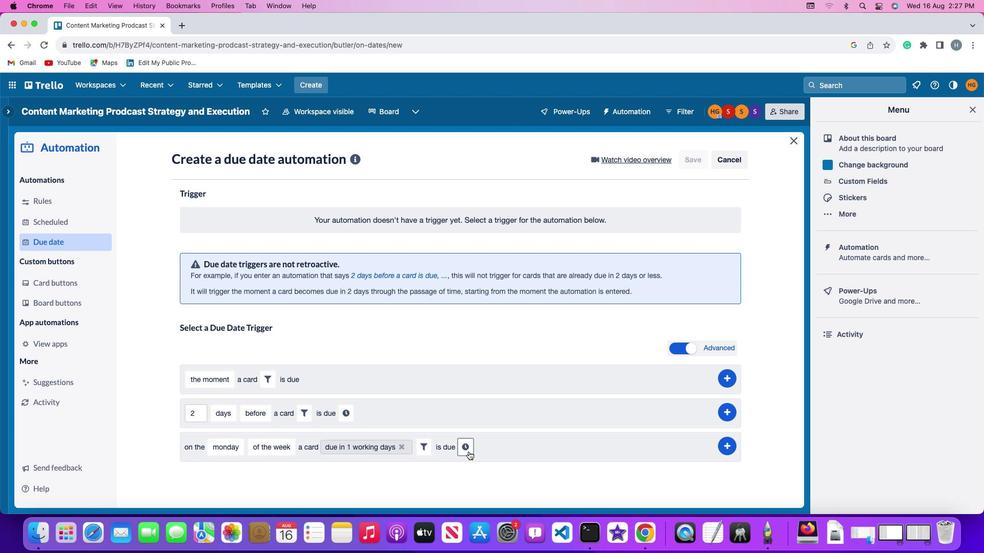 
Action: Mouse moved to (483, 448)
Screenshot: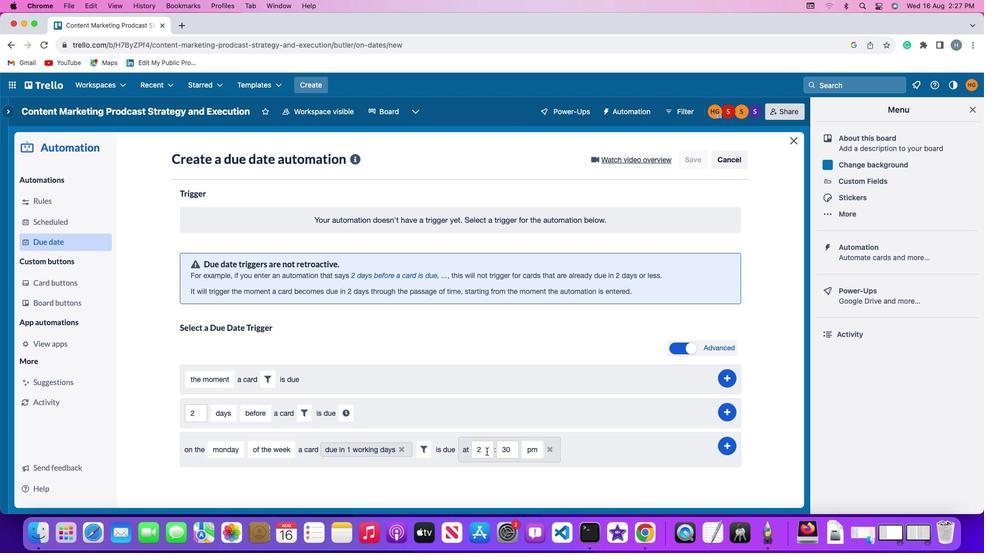 
Action: Mouse pressed left at (483, 448)
Screenshot: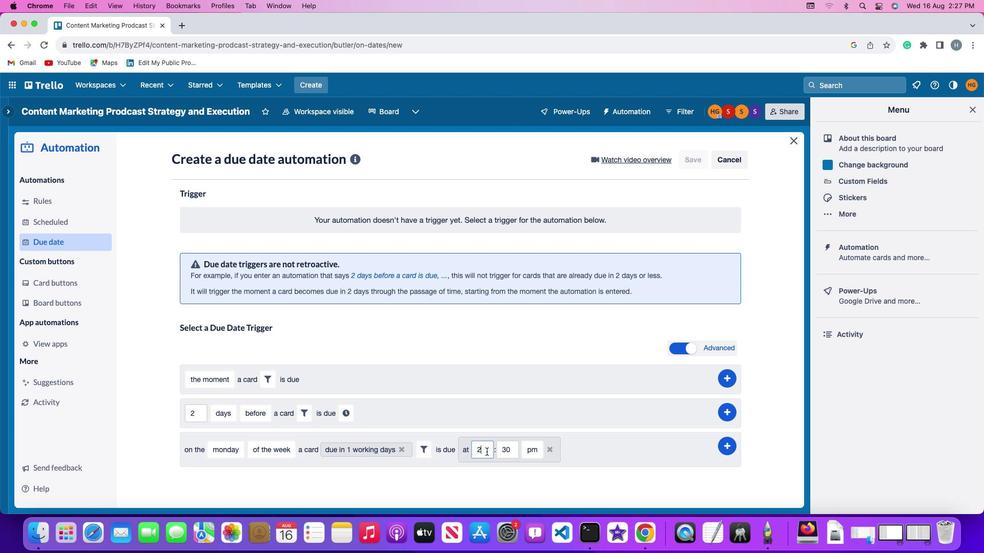 
Action: Key pressed Key.backspace'1''1'
Screenshot: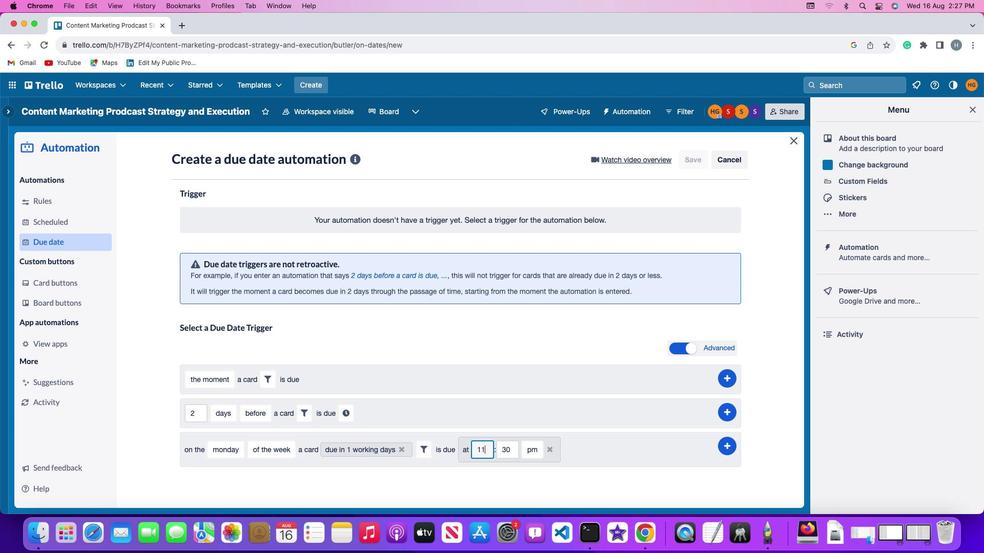 
Action: Mouse moved to (507, 446)
Screenshot: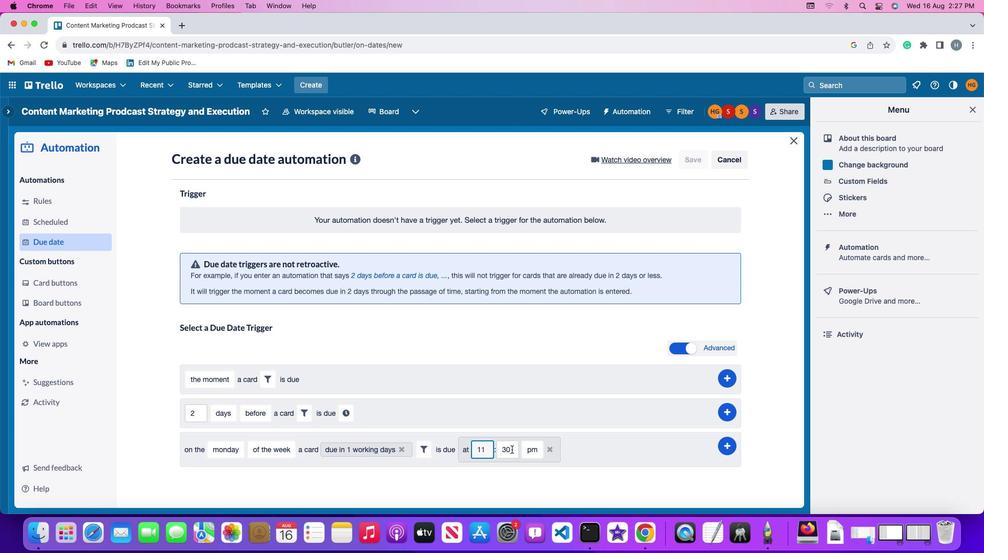
Action: Mouse pressed left at (507, 446)
Screenshot: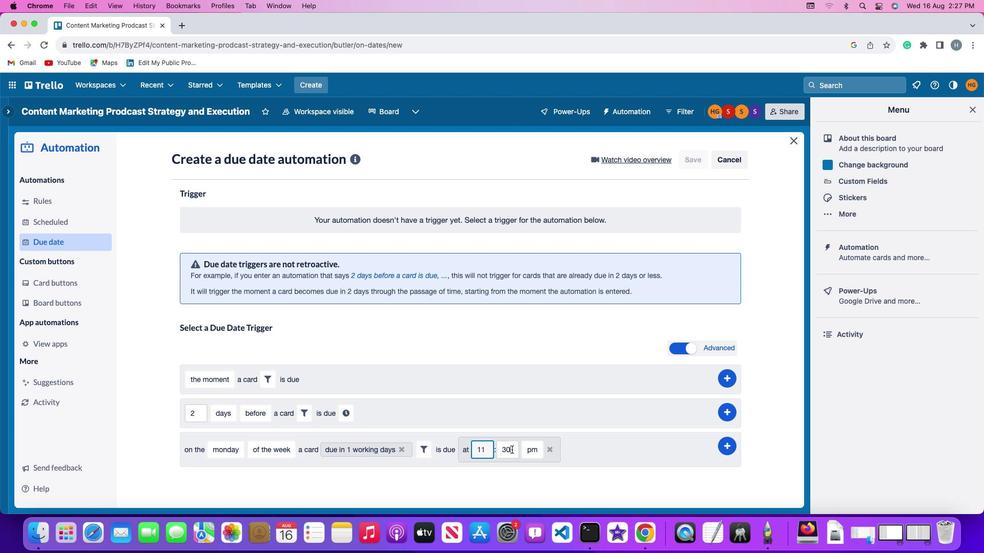 
Action: Key pressed Key.backspaceKey.backspace
Screenshot: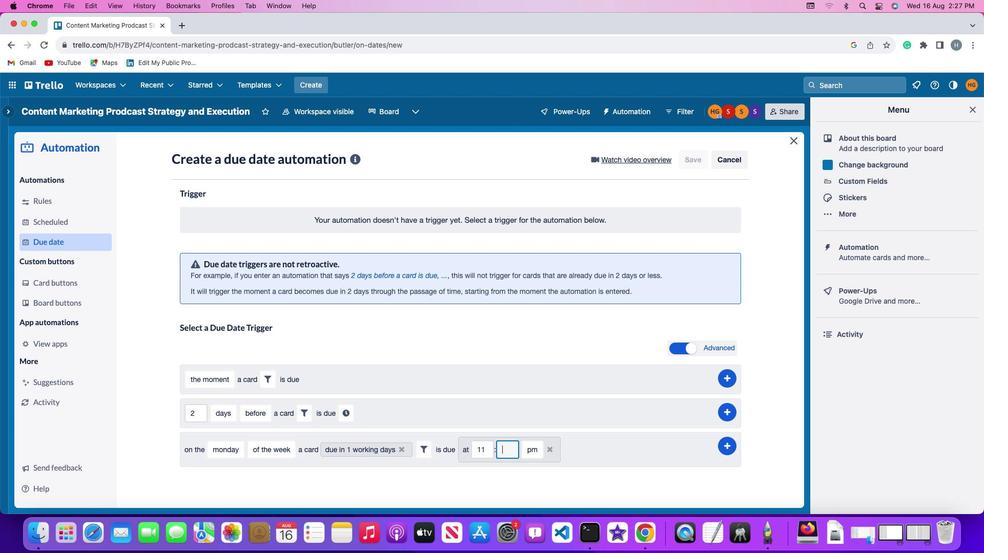 
Action: Mouse moved to (507, 446)
Screenshot: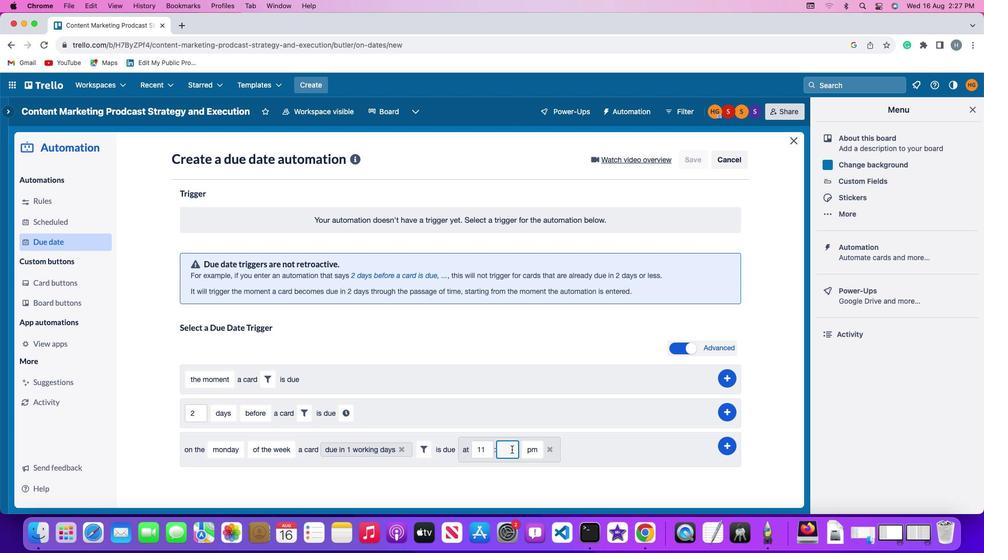 
Action: Key pressed '0''0'
Screenshot: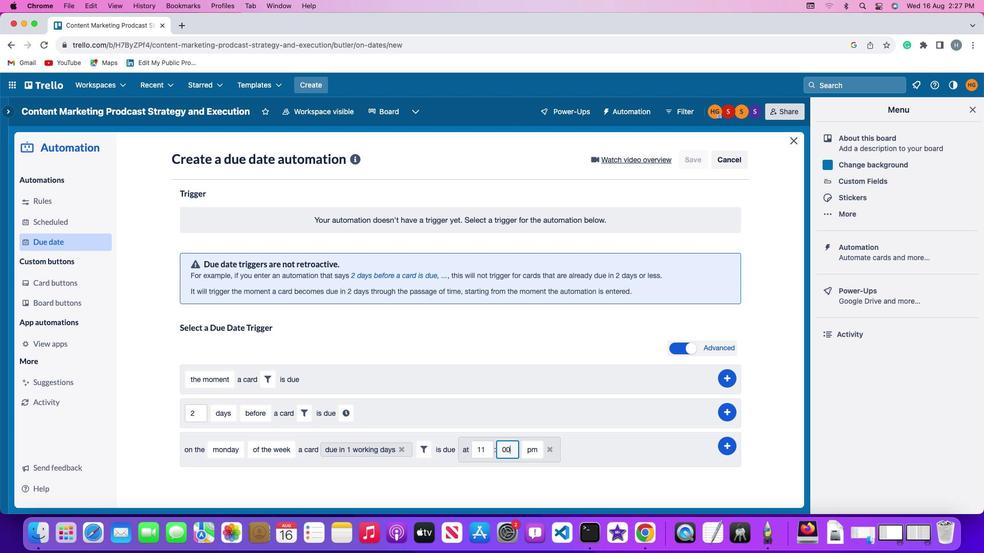 
Action: Mouse moved to (522, 445)
Screenshot: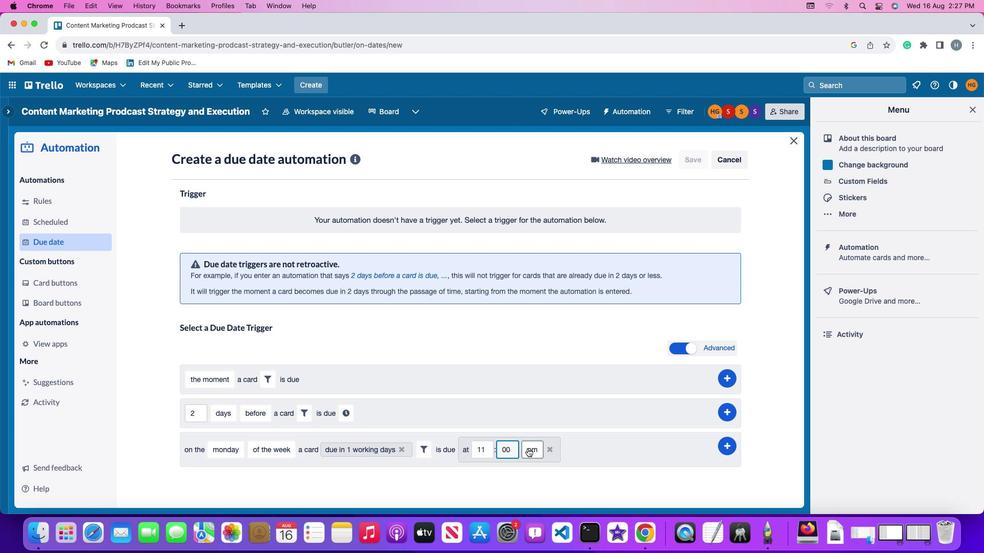 
Action: Mouse pressed left at (522, 445)
Screenshot: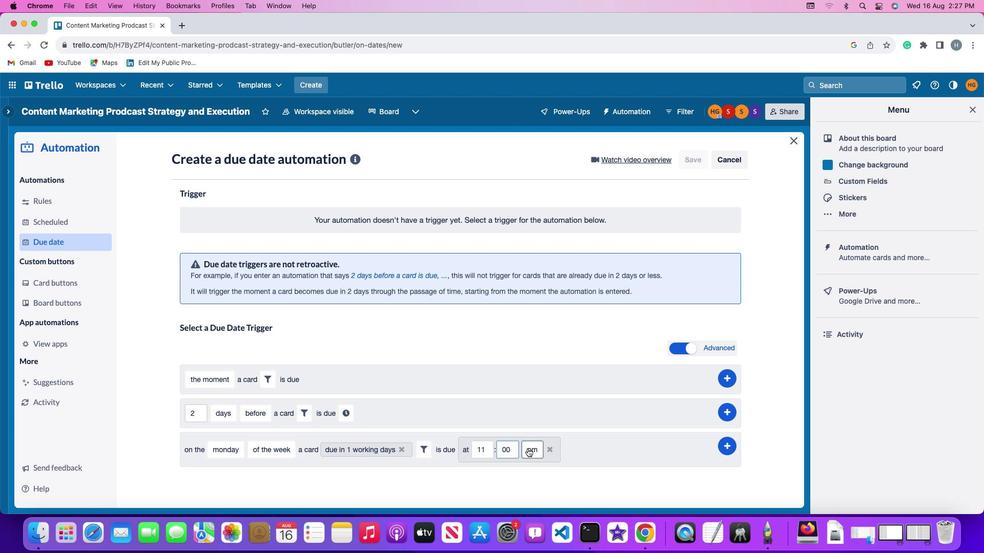 
Action: Mouse moved to (525, 455)
Screenshot: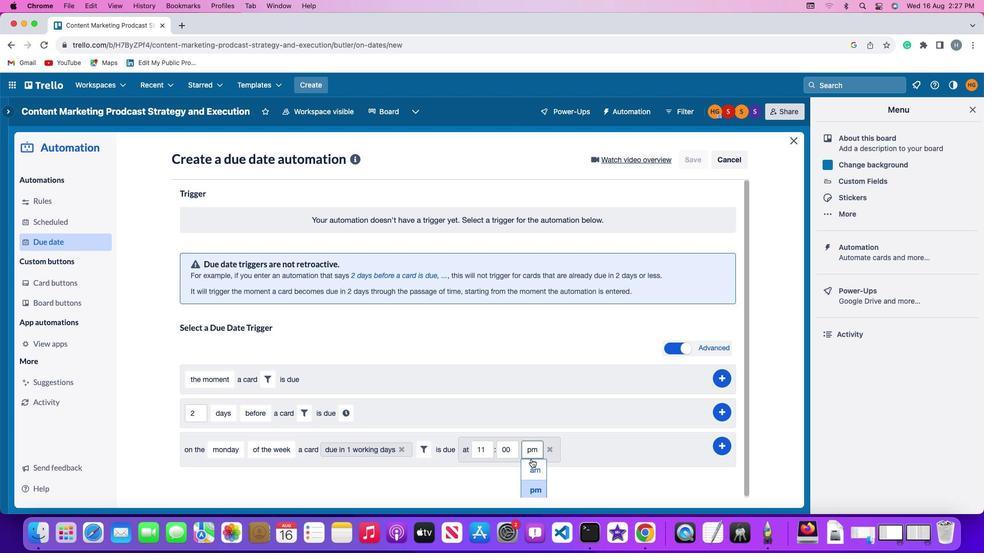 
Action: Mouse pressed left at (525, 455)
Screenshot: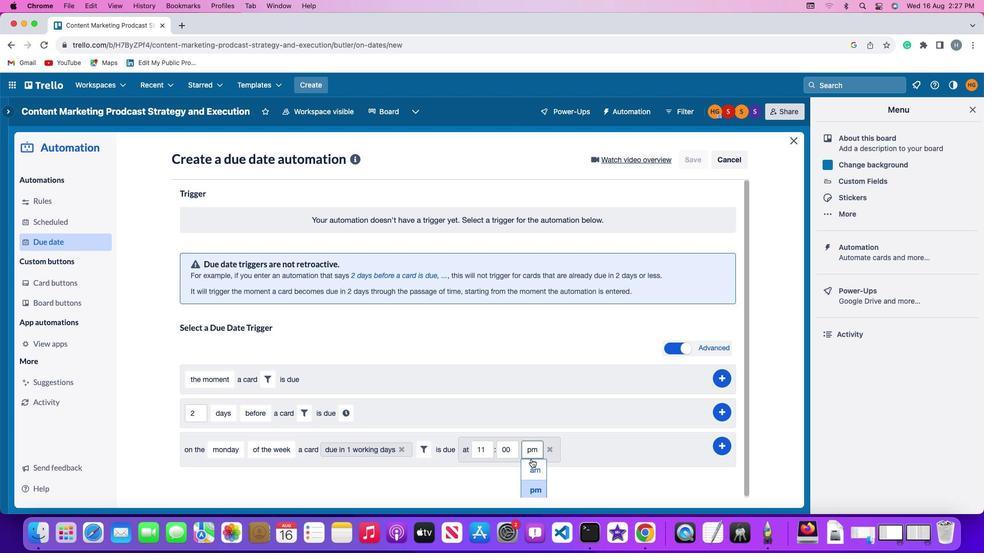 
Action: Mouse moved to (710, 440)
Screenshot: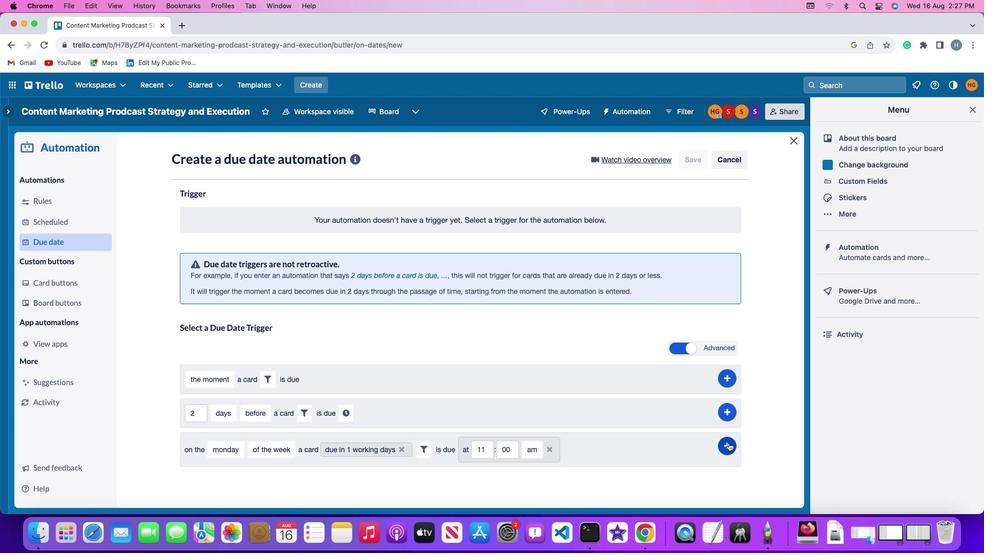 
Action: Mouse pressed left at (710, 440)
Screenshot: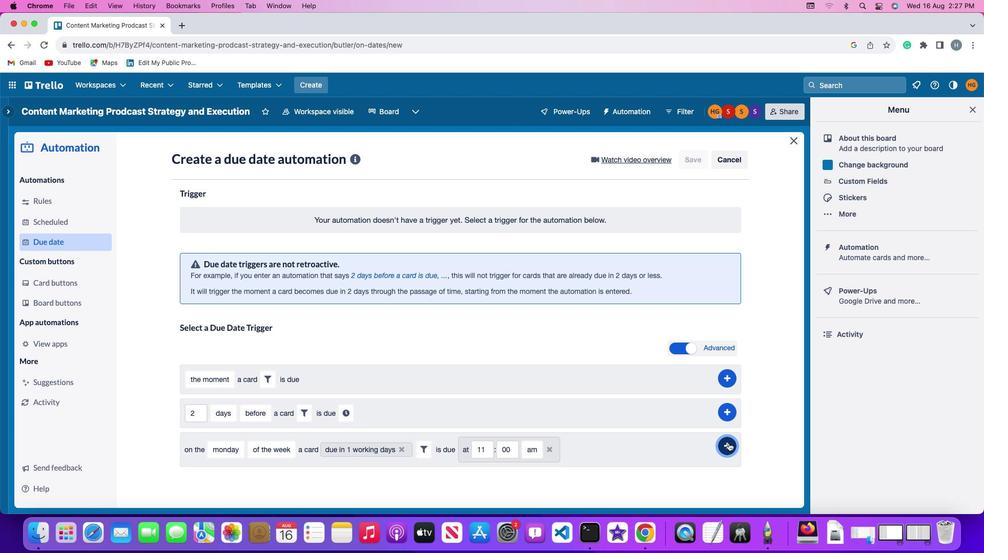 
Action: Mouse moved to (757, 354)
Screenshot: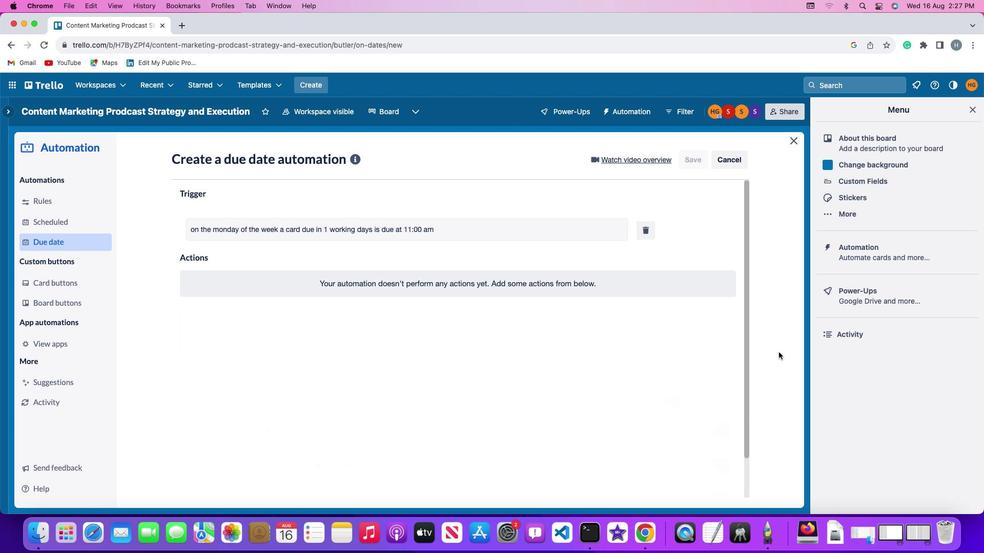 
